 Task: Search for round trip flights from Toronto to Mexico City for 2 passengers in economy class, departing on February 10, 2024, and returning on February 17, 2024.
Action: Mouse pressed left at (425, 259)
Screenshot: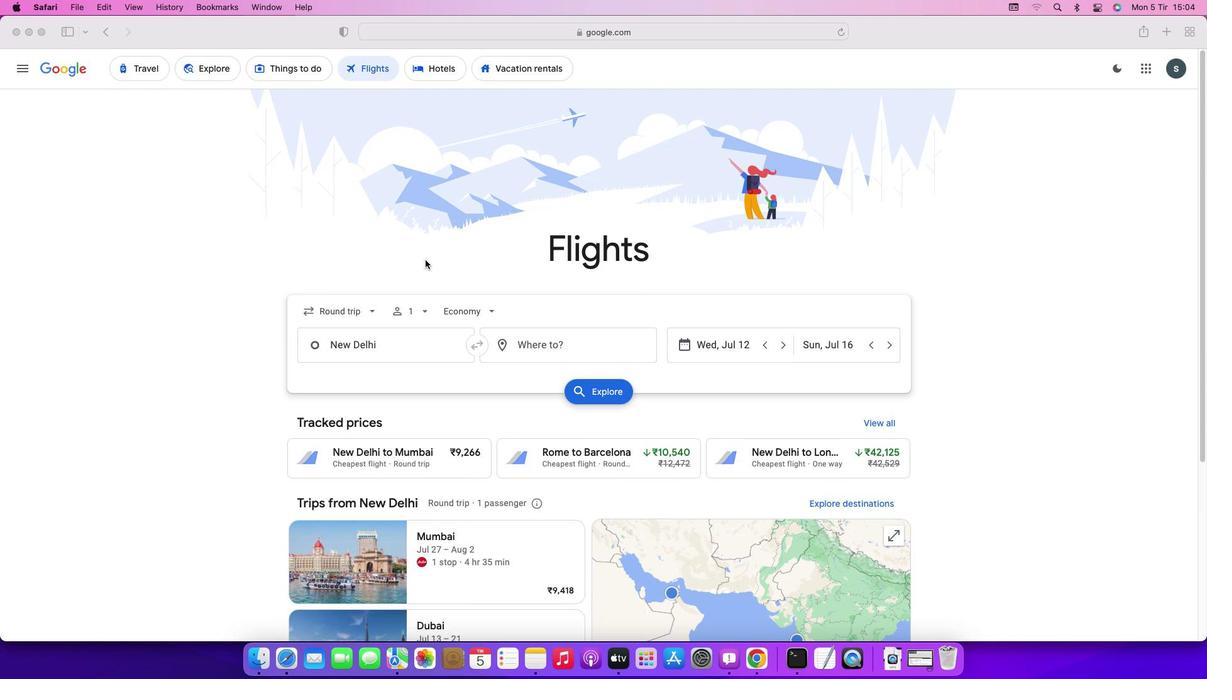 
Action: Mouse moved to (356, 307)
Screenshot: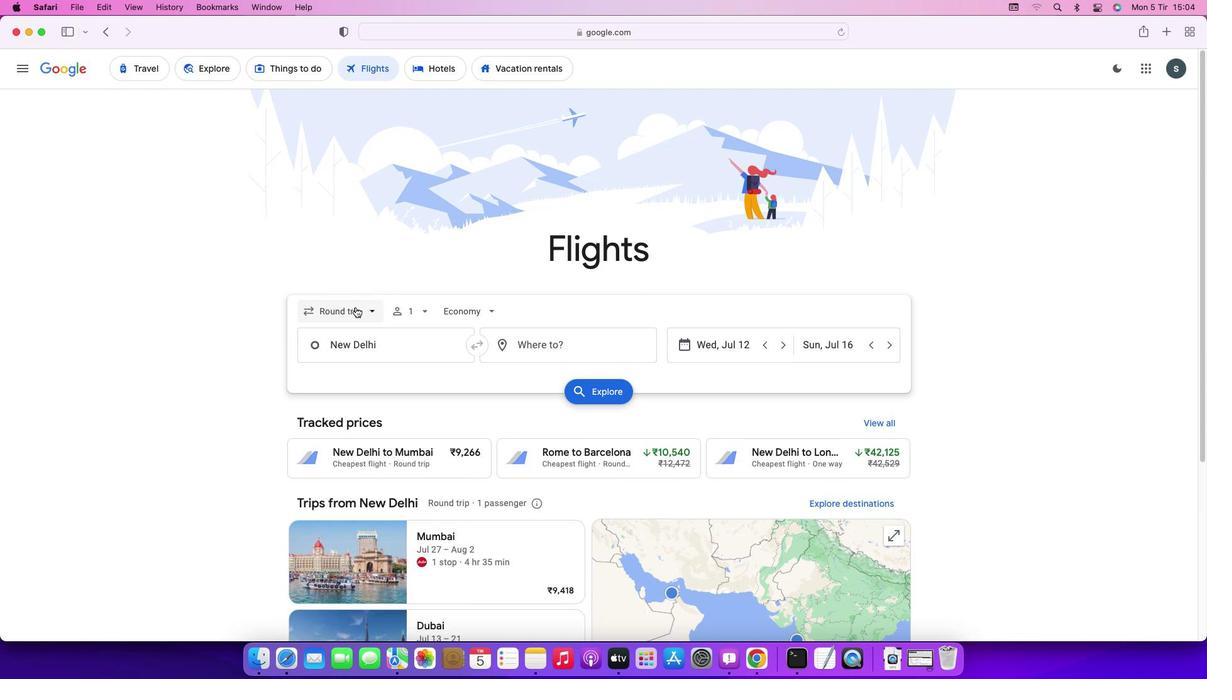 
Action: Mouse pressed left at (356, 307)
Screenshot: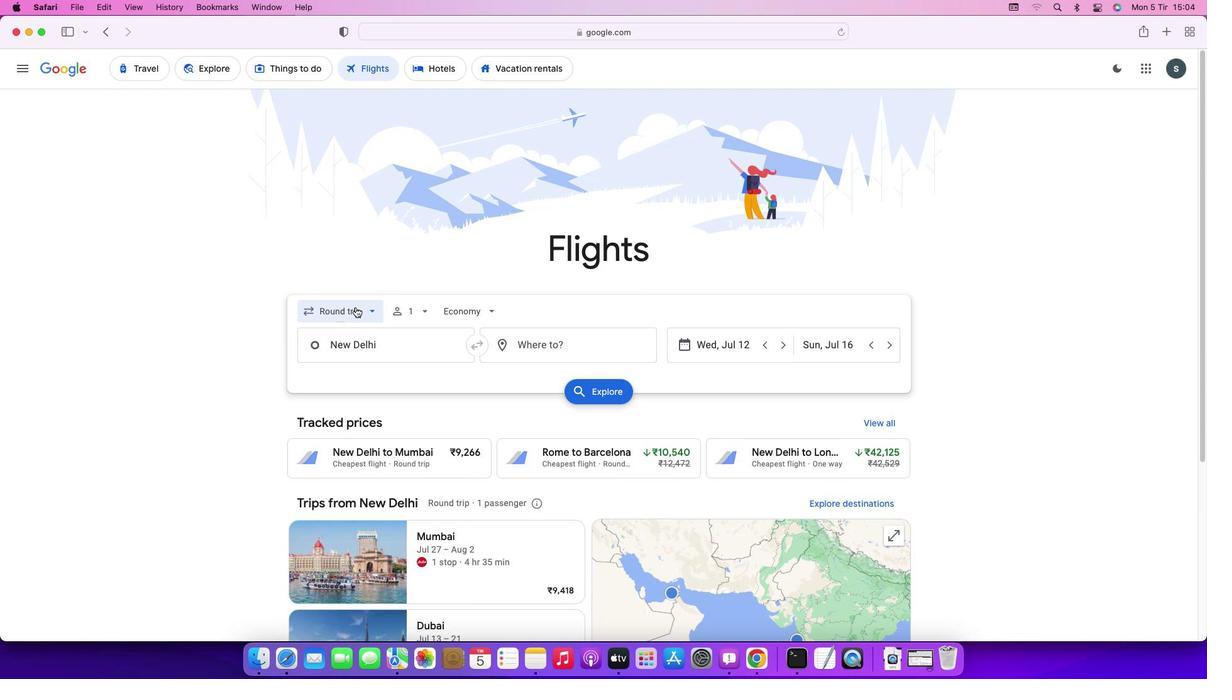 
Action: Mouse moved to (352, 340)
Screenshot: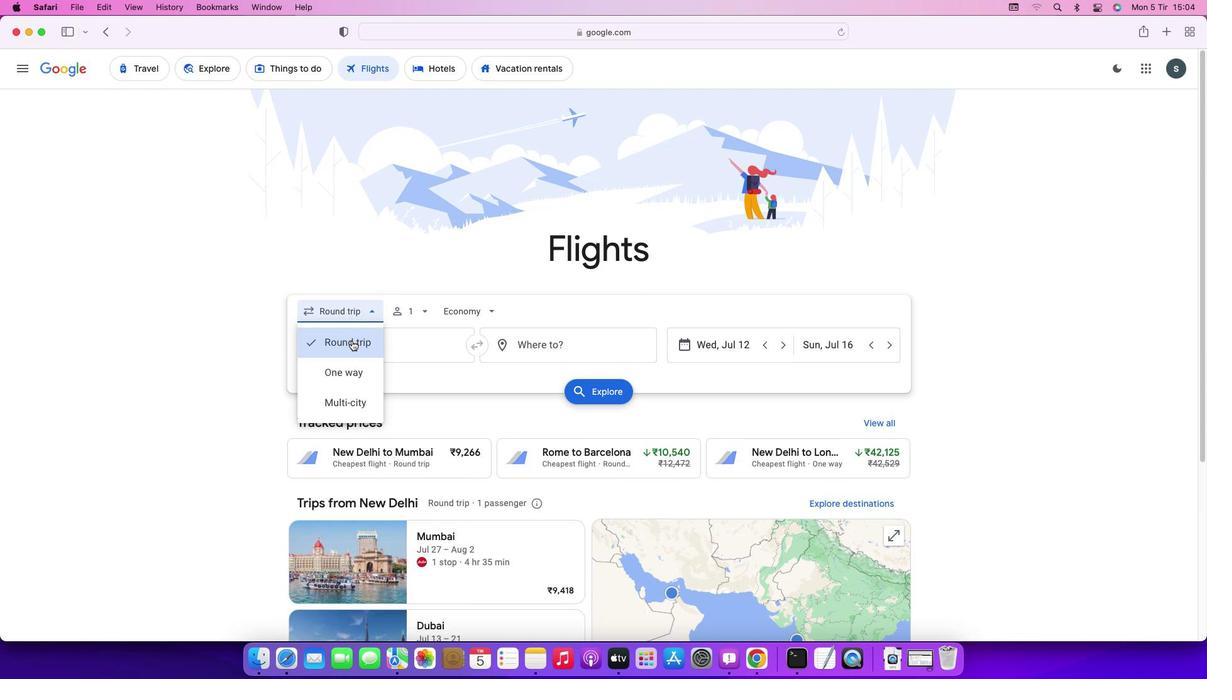 
Action: Mouse pressed left at (352, 340)
Screenshot: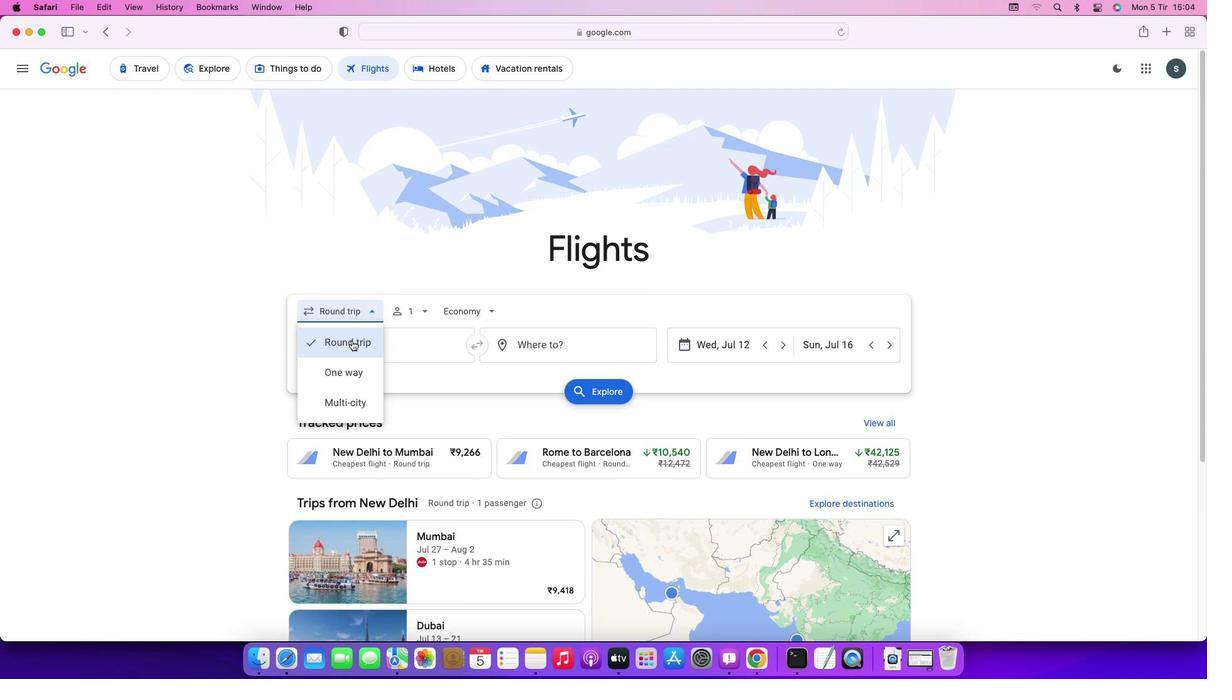
Action: Mouse moved to (417, 310)
Screenshot: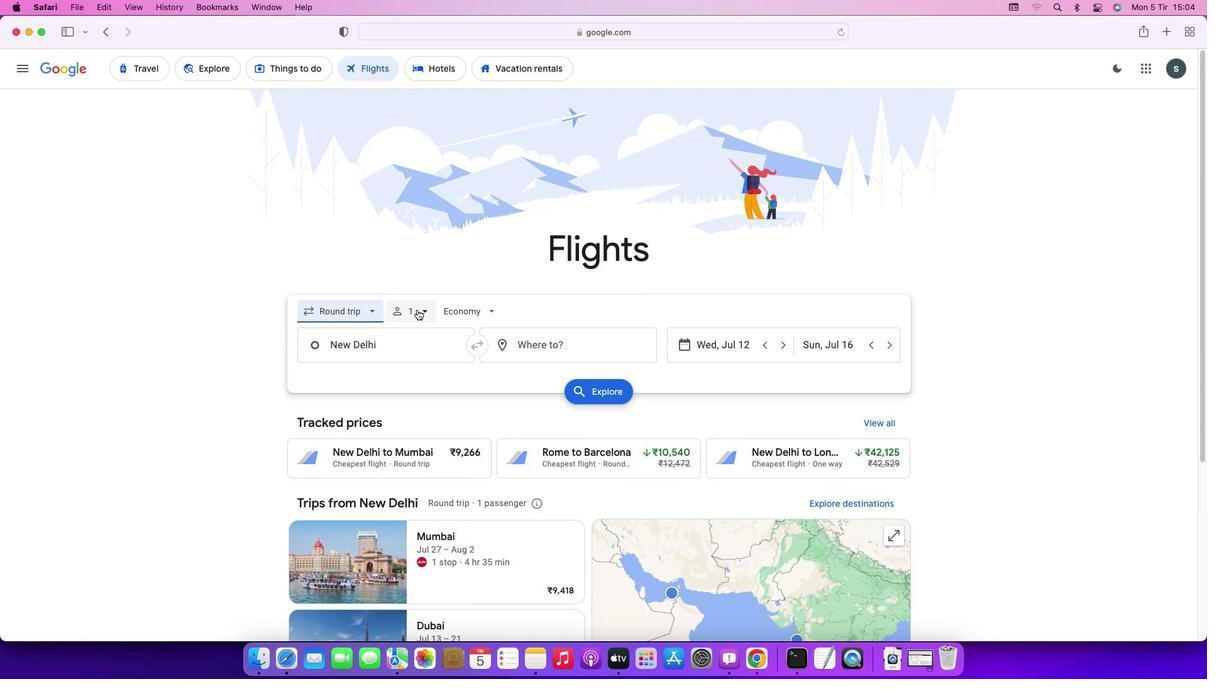 
Action: Mouse pressed left at (417, 310)
Screenshot: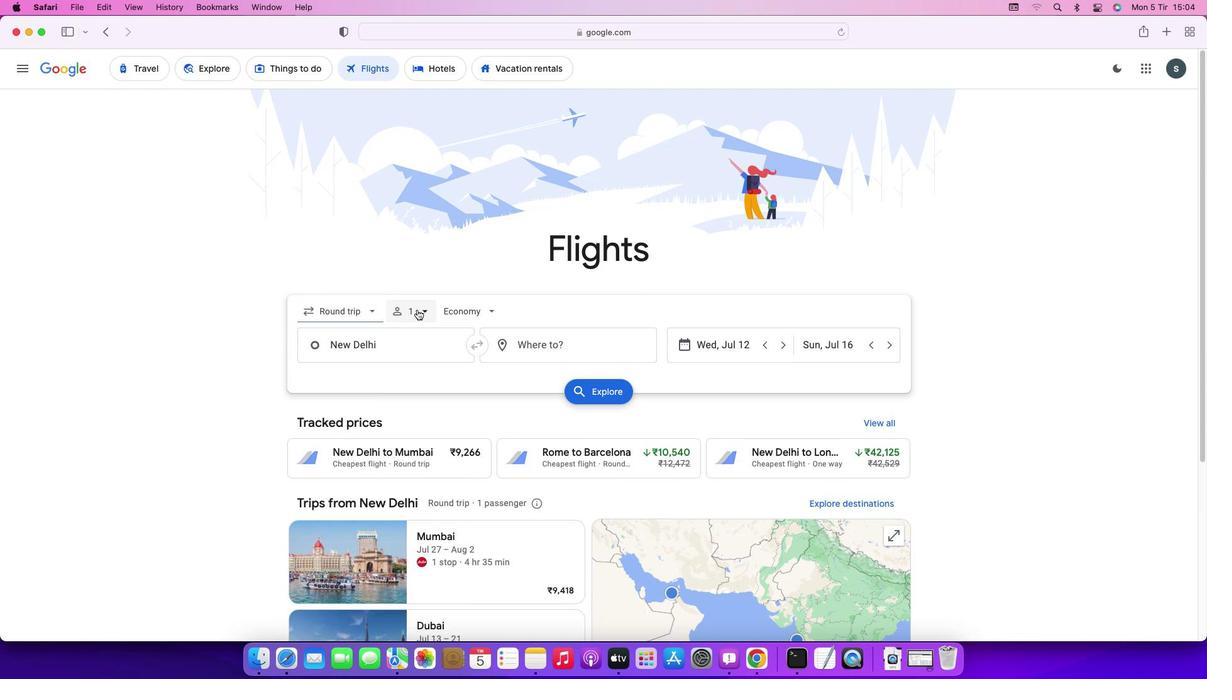 
Action: Mouse moved to (498, 342)
Screenshot: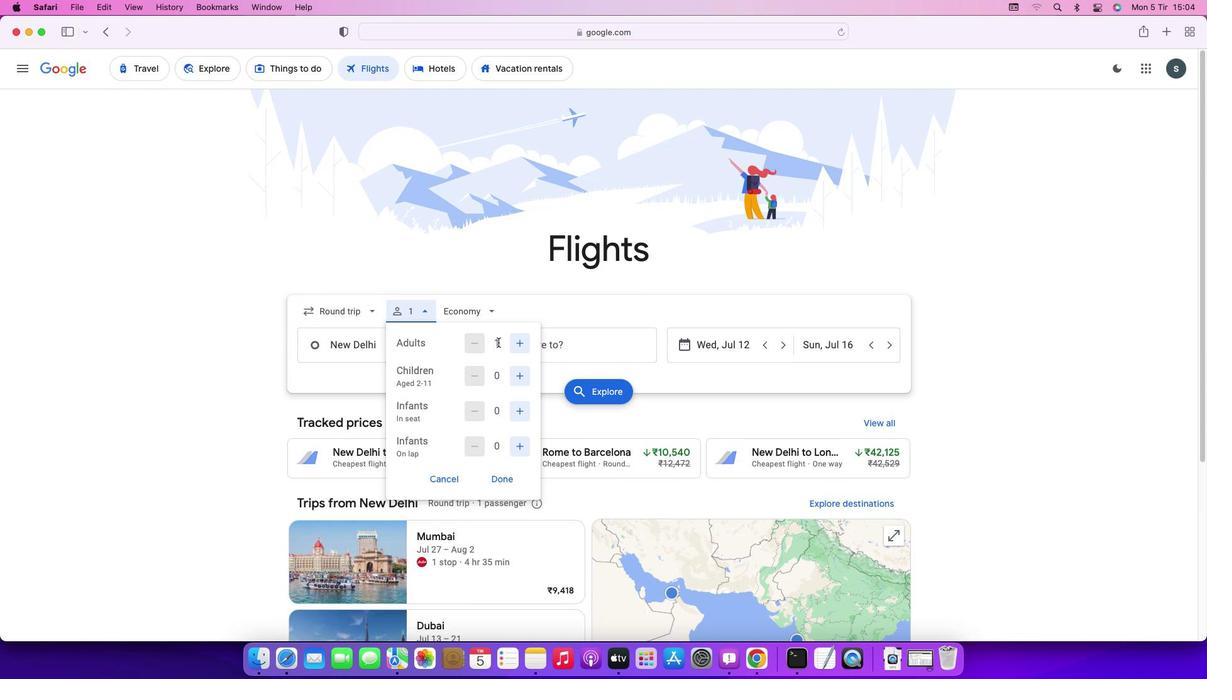
Action: Mouse pressed left at (498, 342)
Screenshot: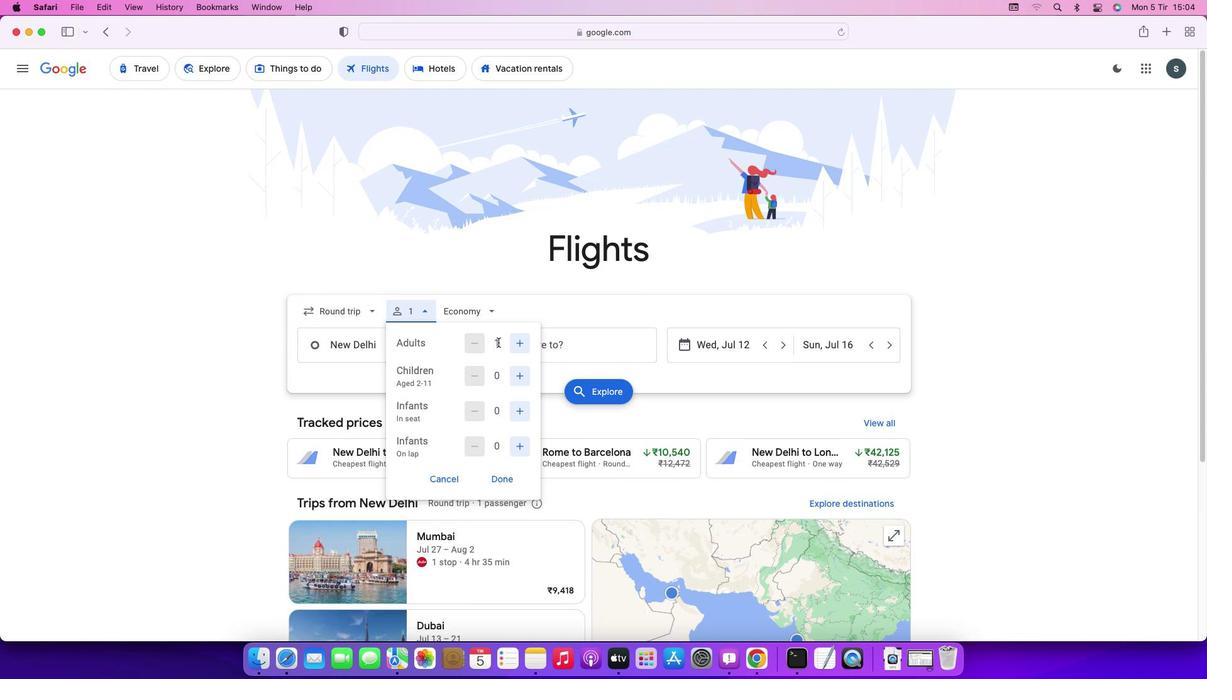 
Action: Mouse moved to (523, 373)
Screenshot: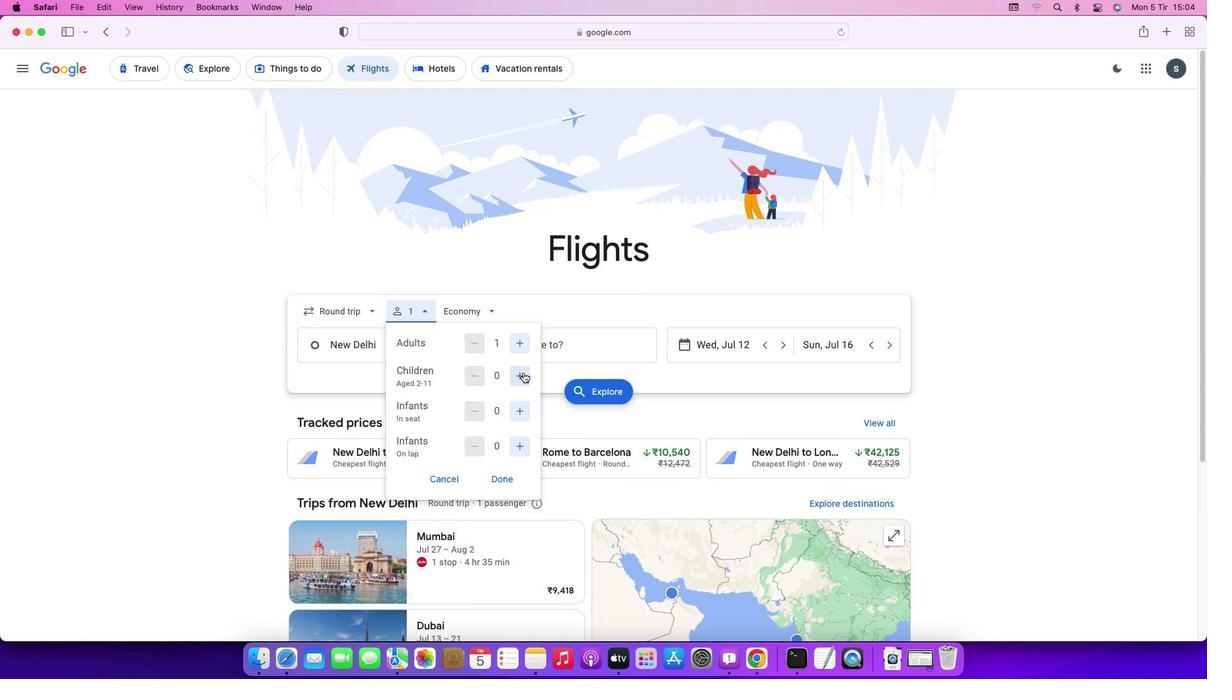 
Action: Mouse pressed left at (523, 373)
Screenshot: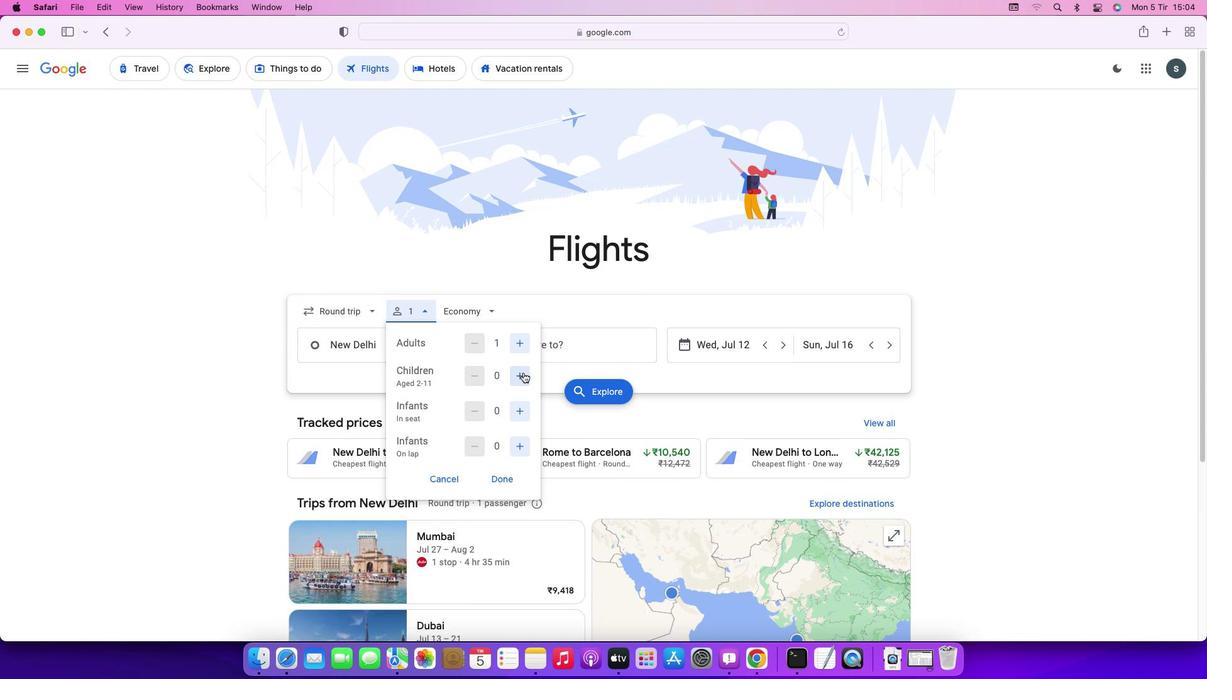 
Action: Mouse moved to (503, 478)
Screenshot: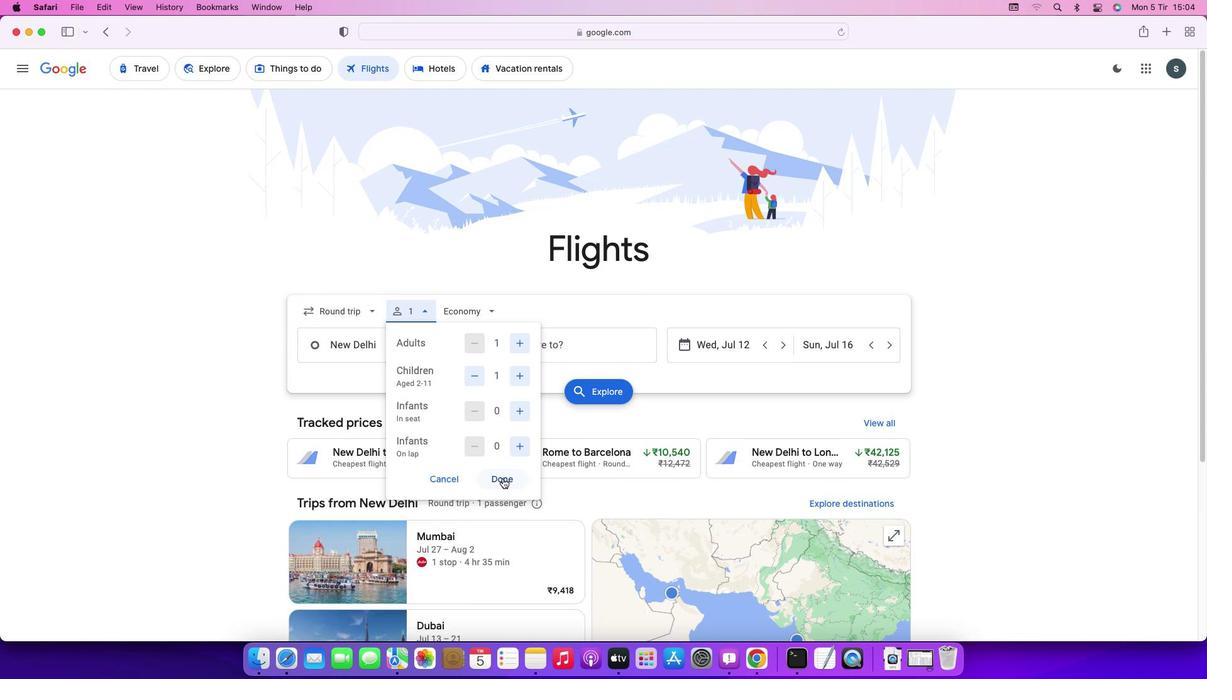 
Action: Mouse pressed left at (503, 478)
Screenshot: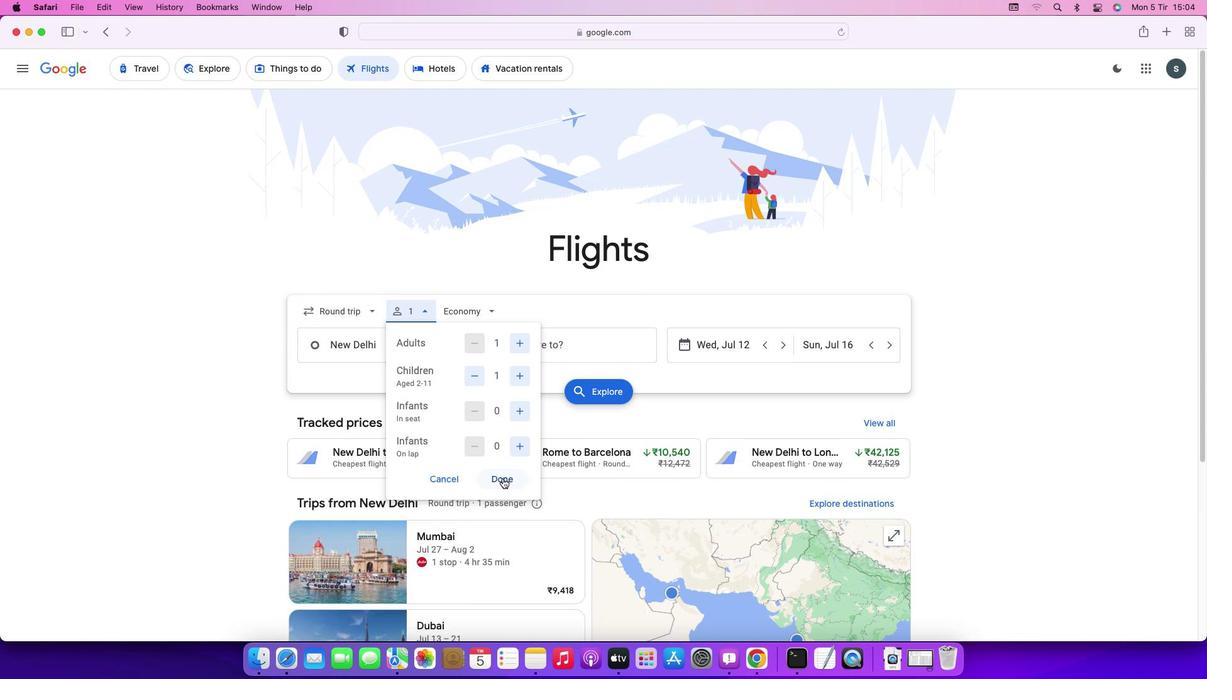 
Action: Mouse moved to (463, 306)
Screenshot: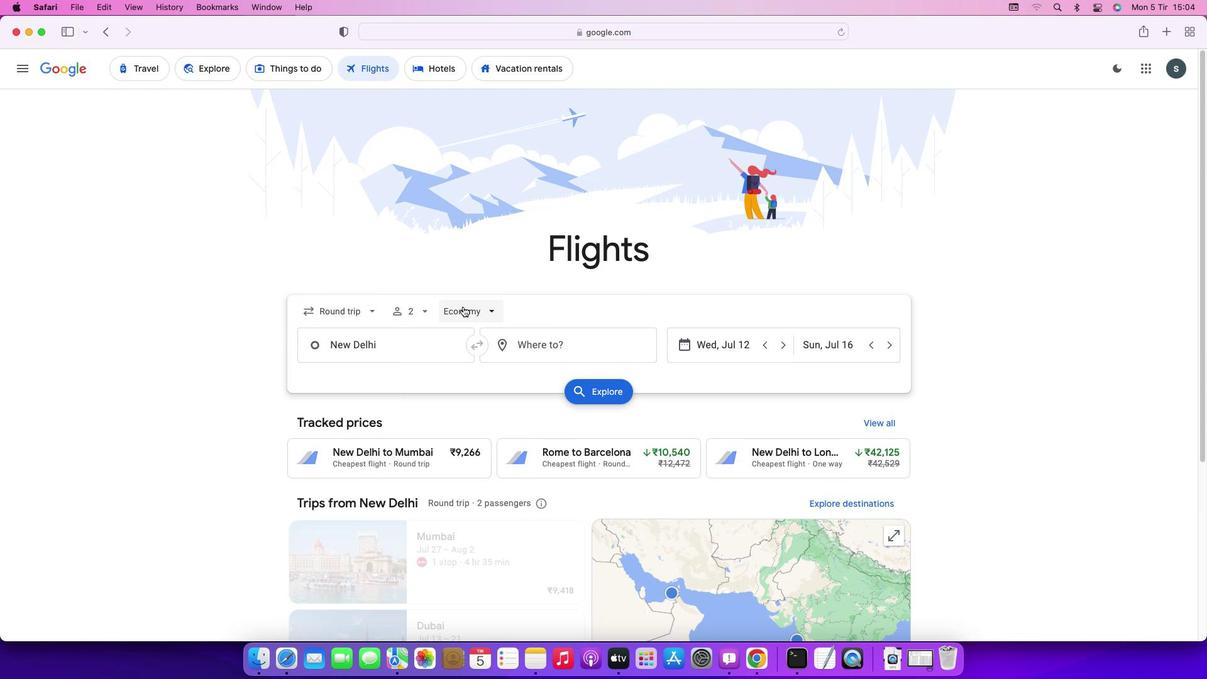 
Action: Mouse pressed left at (463, 306)
Screenshot: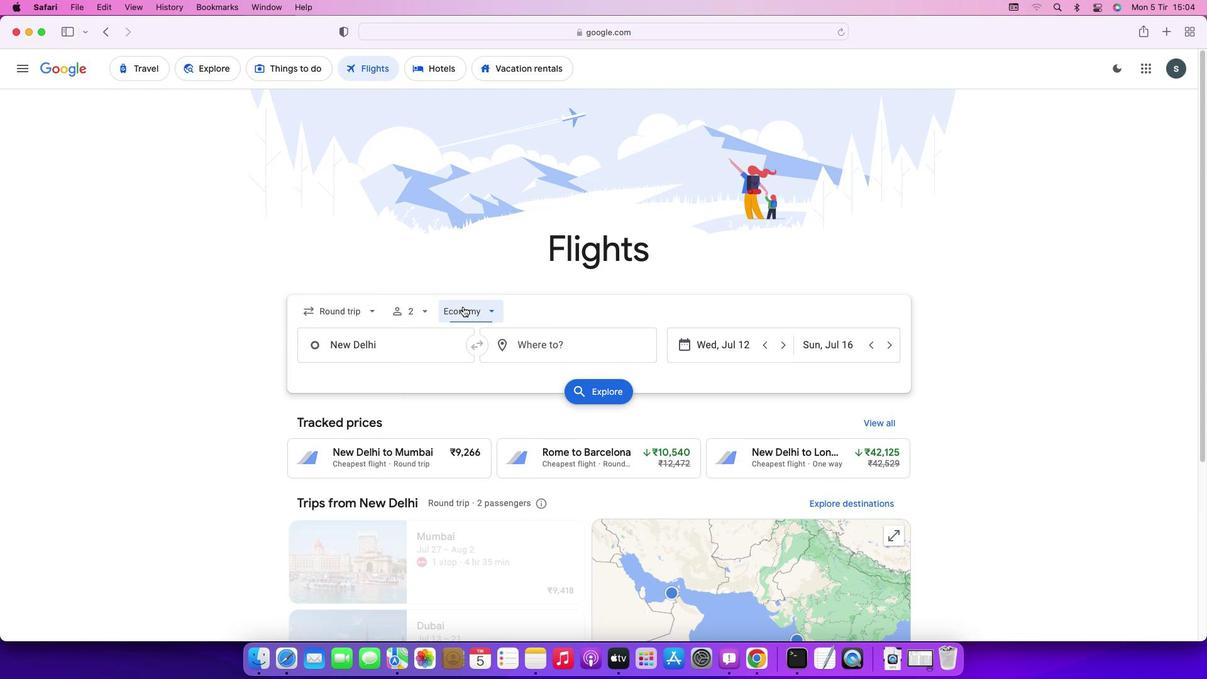 
Action: Mouse moved to (474, 339)
Screenshot: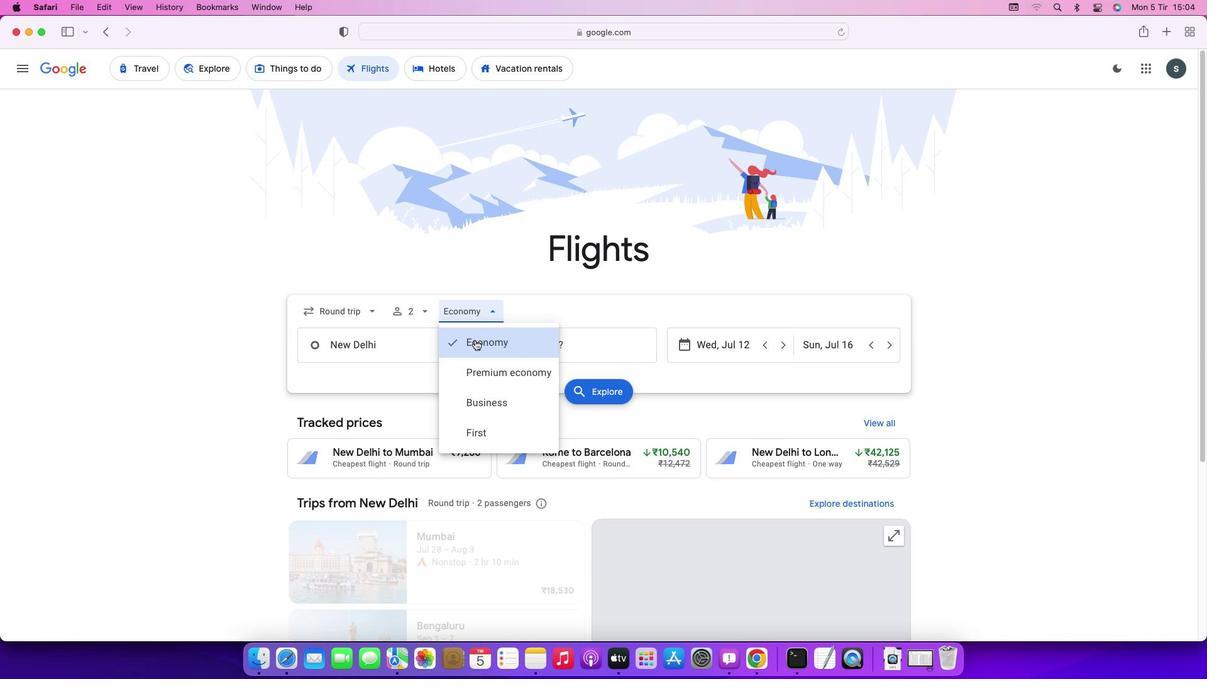 
Action: Mouse pressed left at (474, 339)
Screenshot: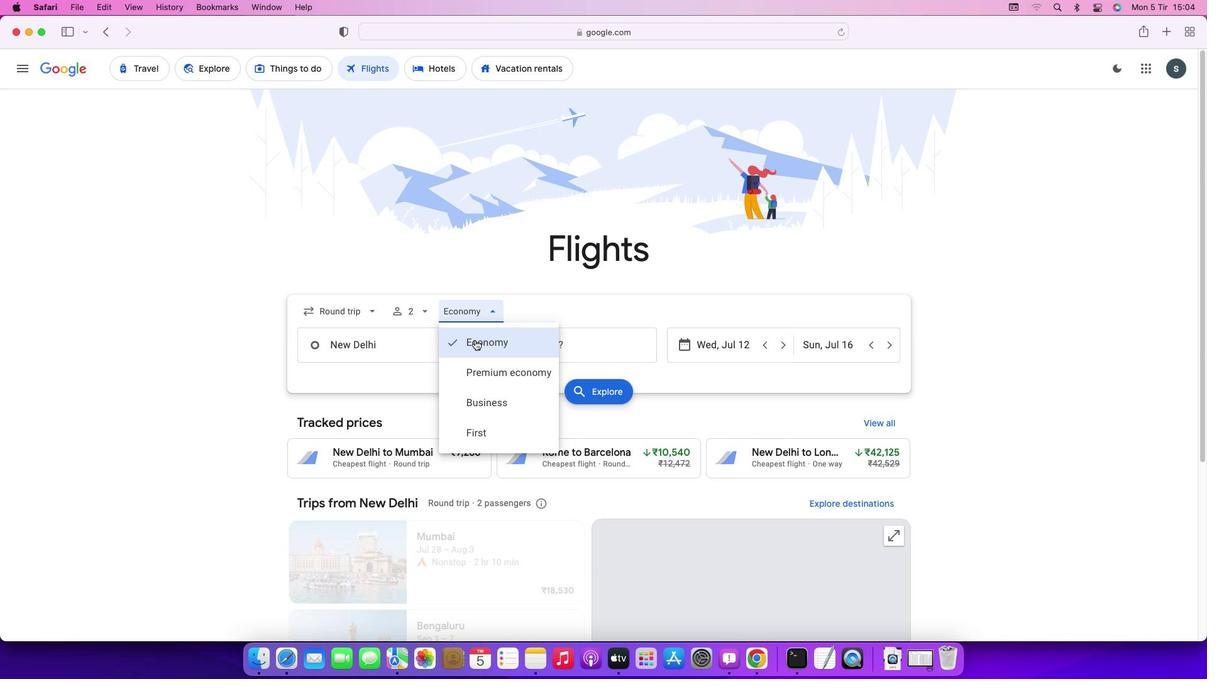 
Action: Mouse moved to (407, 349)
Screenshot: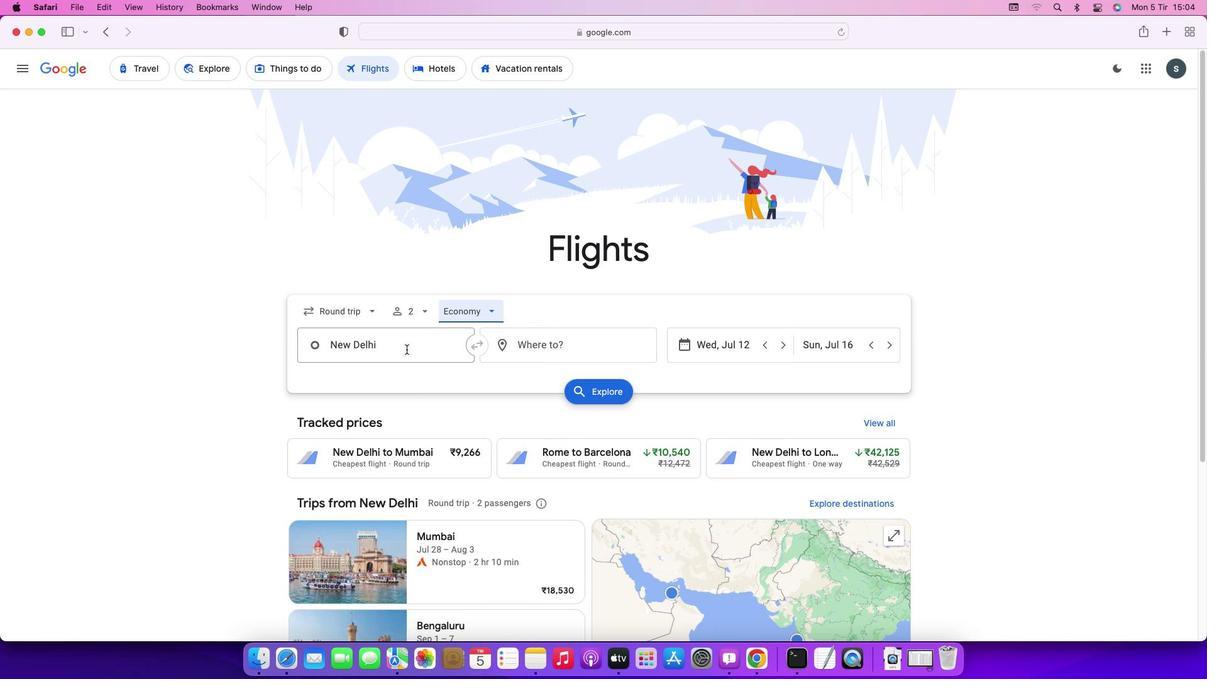 
Action: Mouse pressed left at (407, 349)
Screenshot: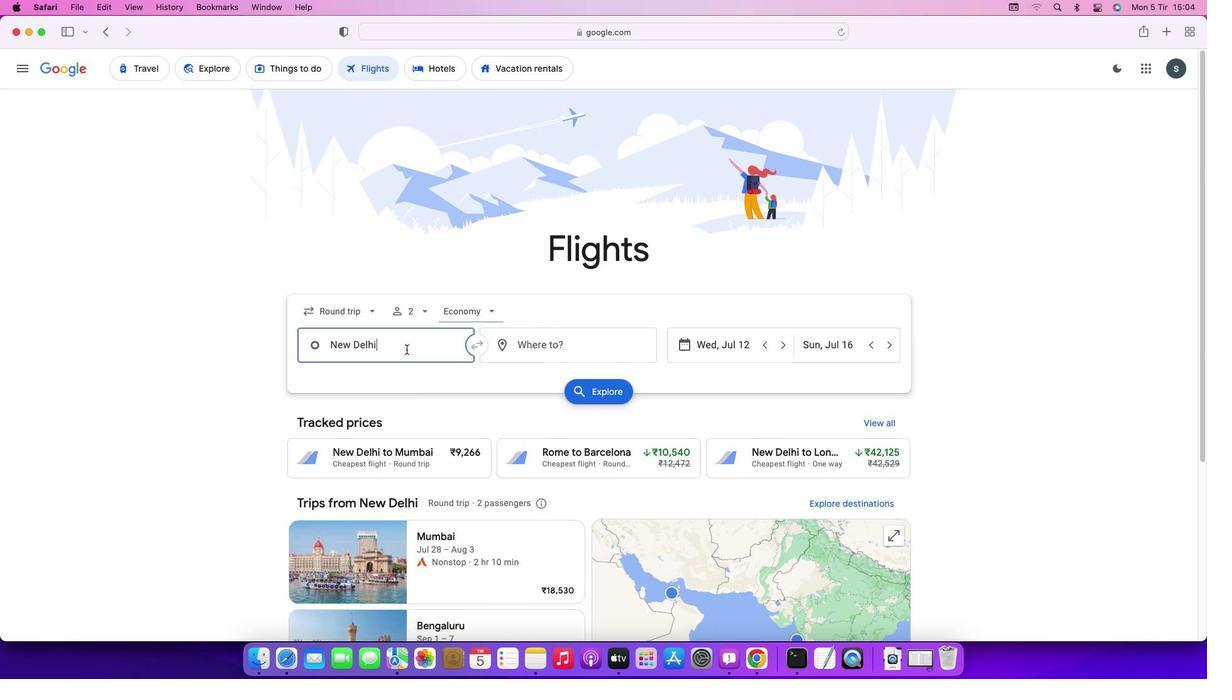 
Action: Mouse moved to (398, 352)
Screenshot: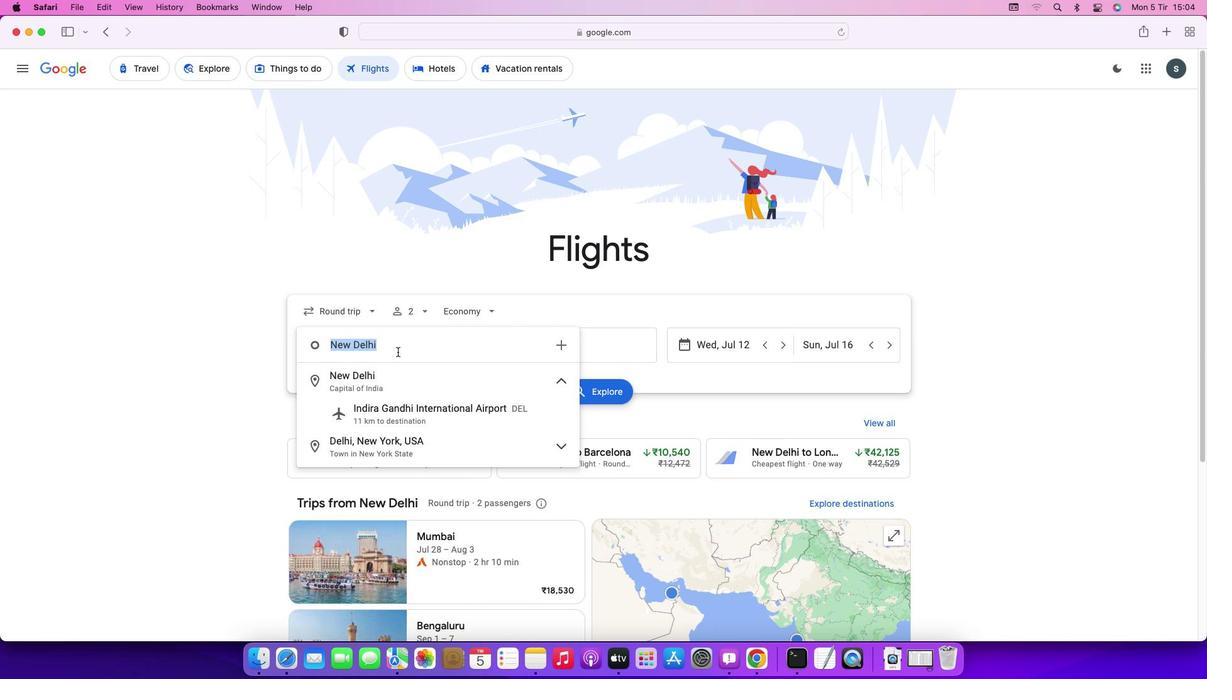 
Action: Key pressed Key.backspaceKey.caps_lock'T'Key.caps_lock'o''r''o''n''t''o'Key.enter
Screenshot: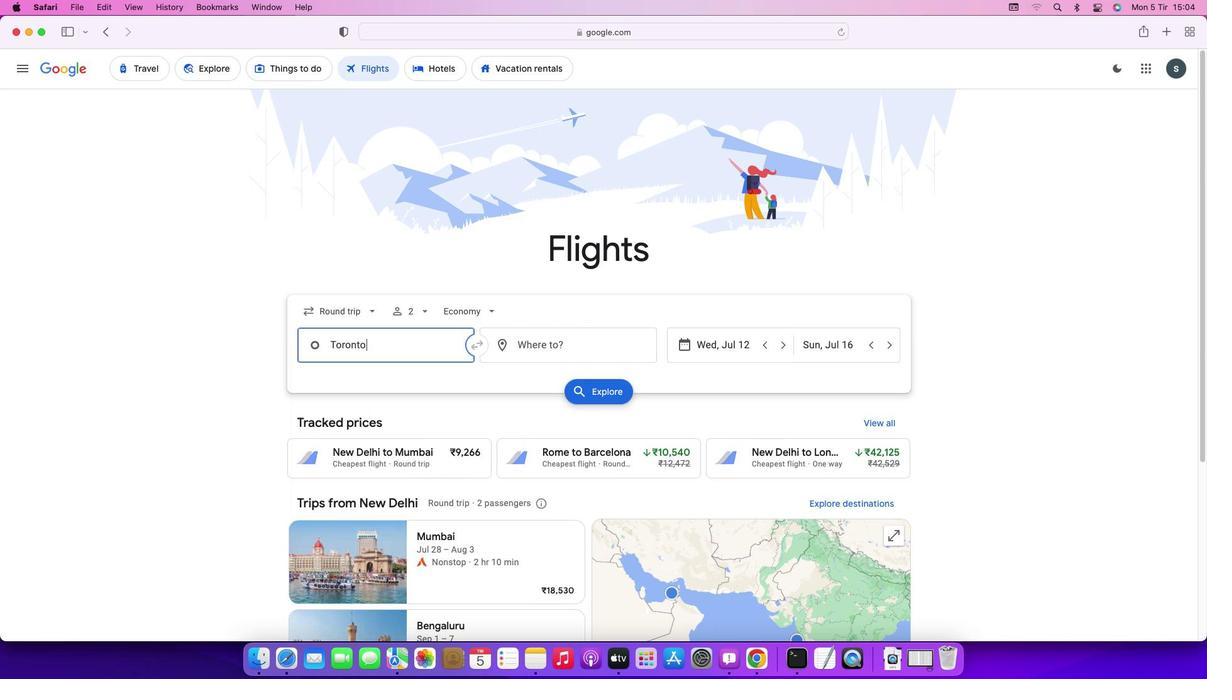 
Action: Mouse moved to (541, 349)
Screenshot: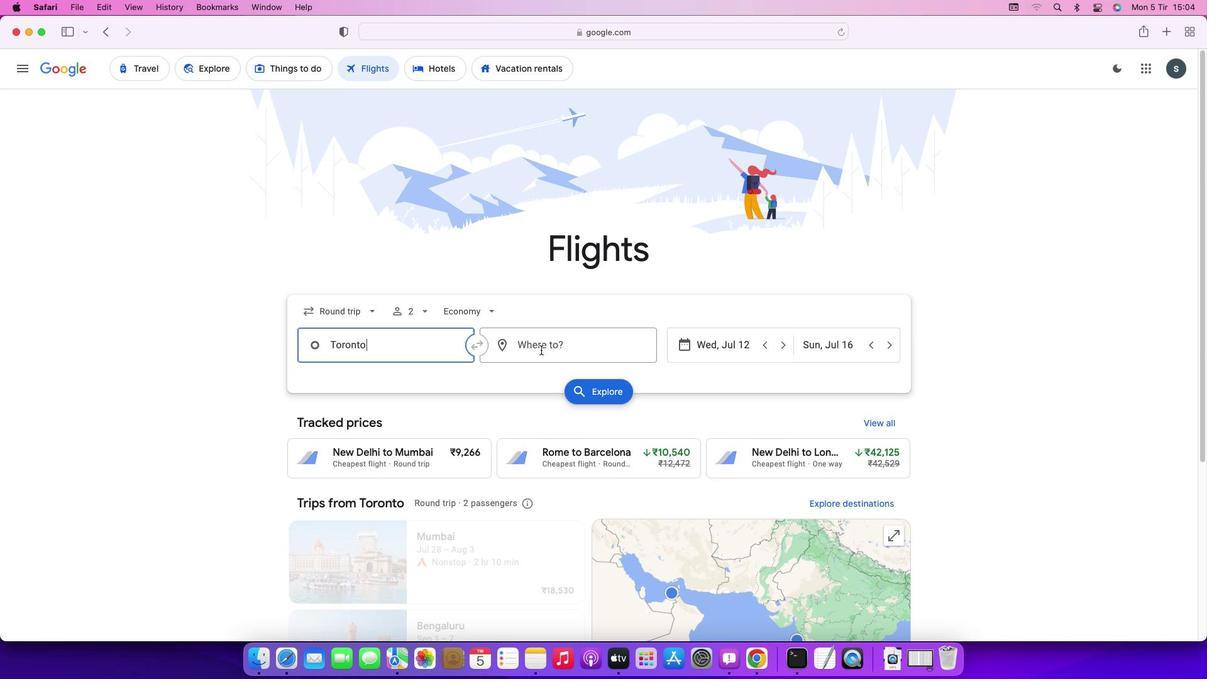 
Action: Mouse pressed left at (541, 349)
Screenshot: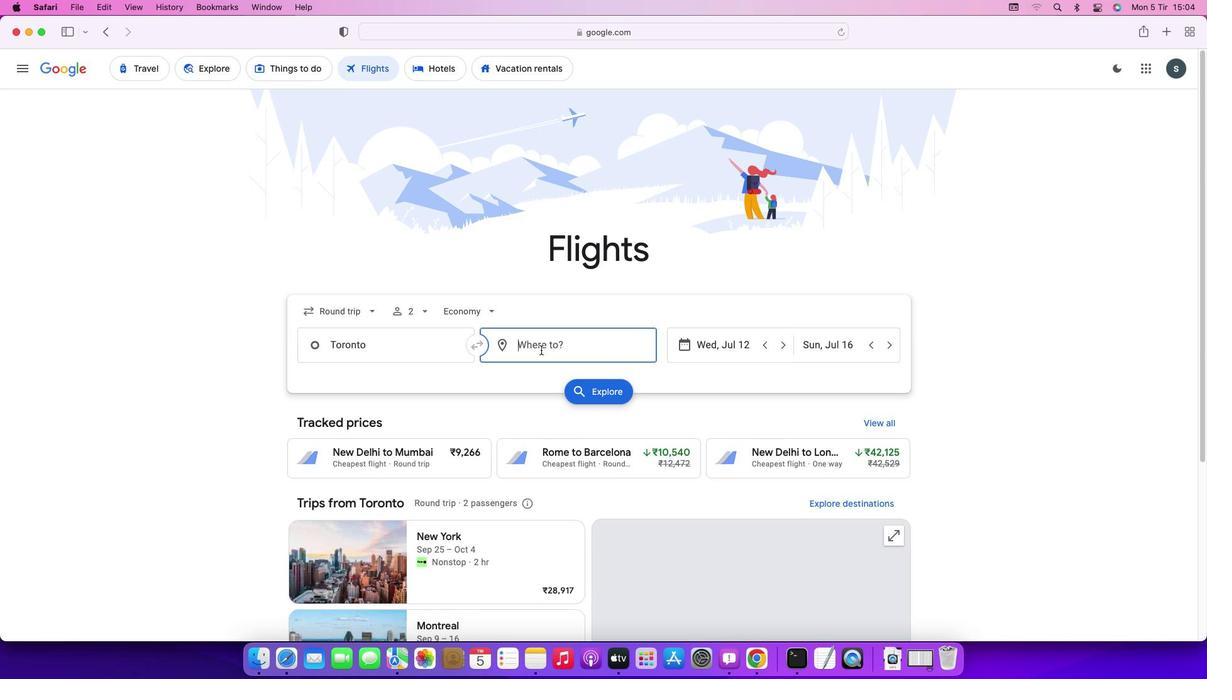 
Action: Key pressed Key.caps_lock'M'Key.caps_lock'e''x''i''c''o'Key.enter
Screenshot: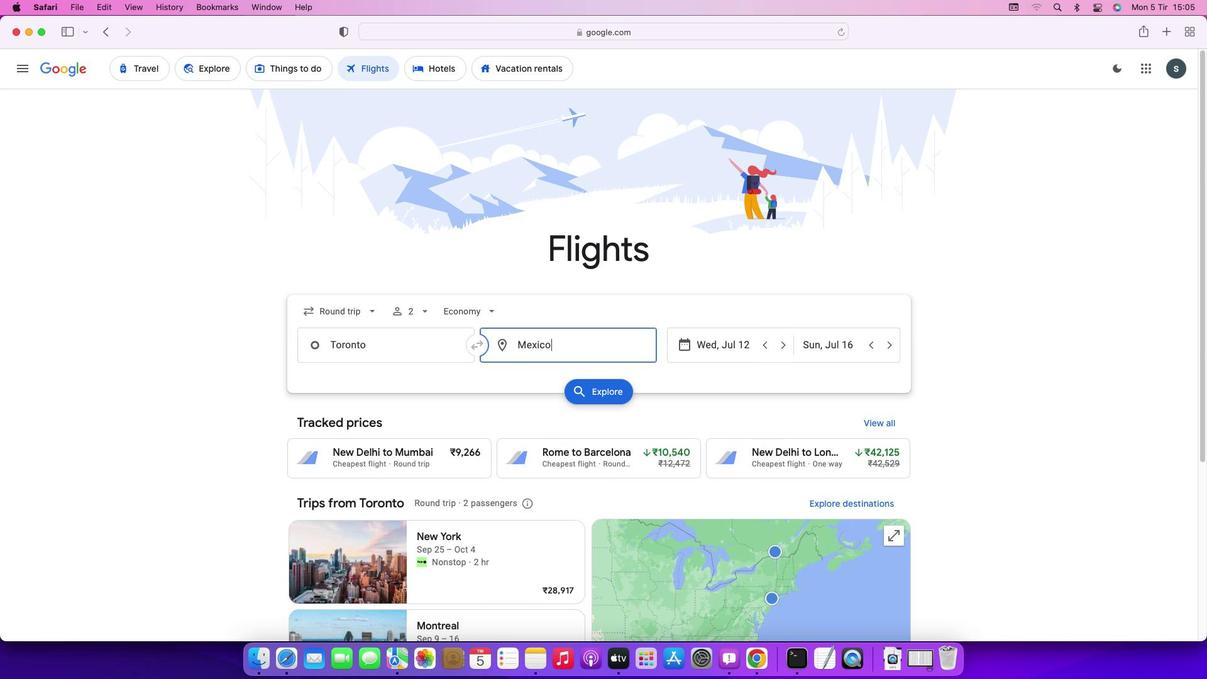 
Action: Mouse moved to (747, 346)
Screenshot: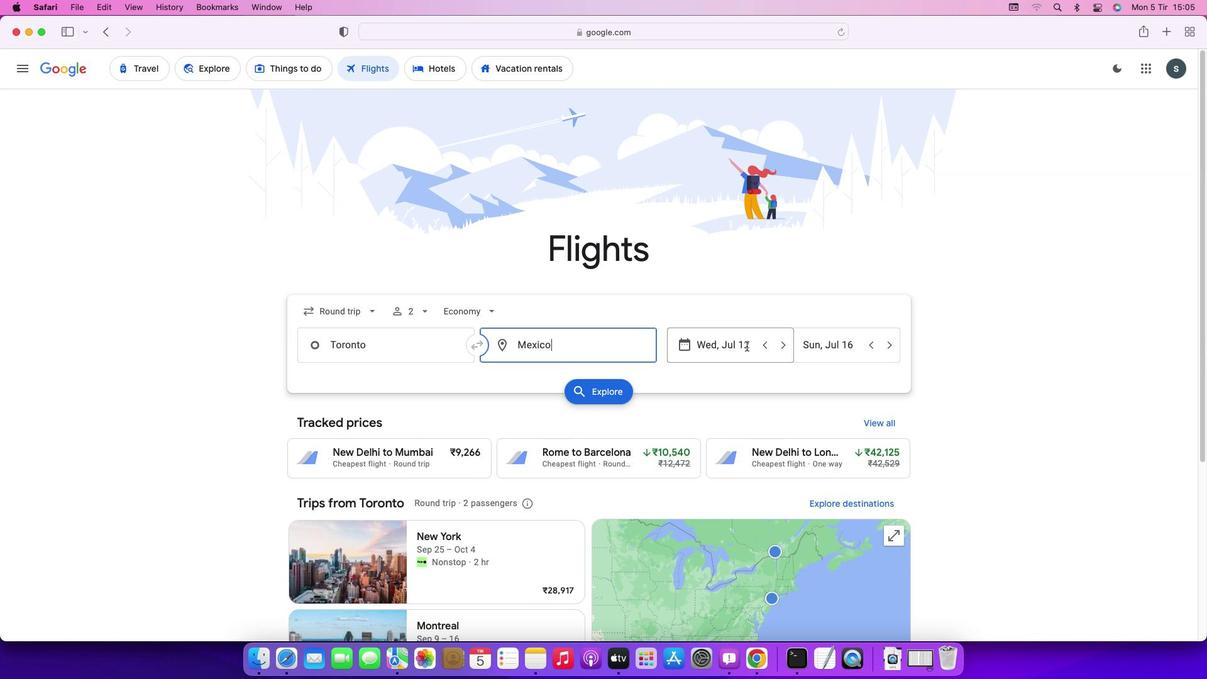 
Action: Mouse pressed left at (747, 346)
Screenshot: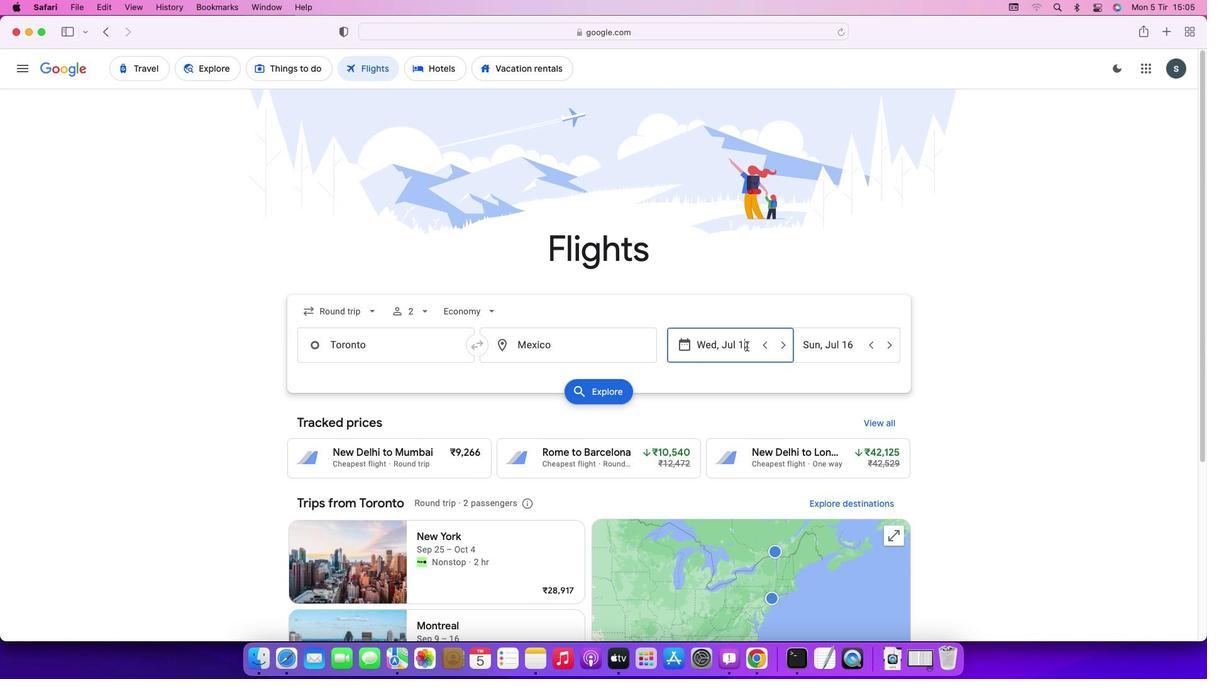 
Action: Mouse moved to (915, 469)
Screenshot: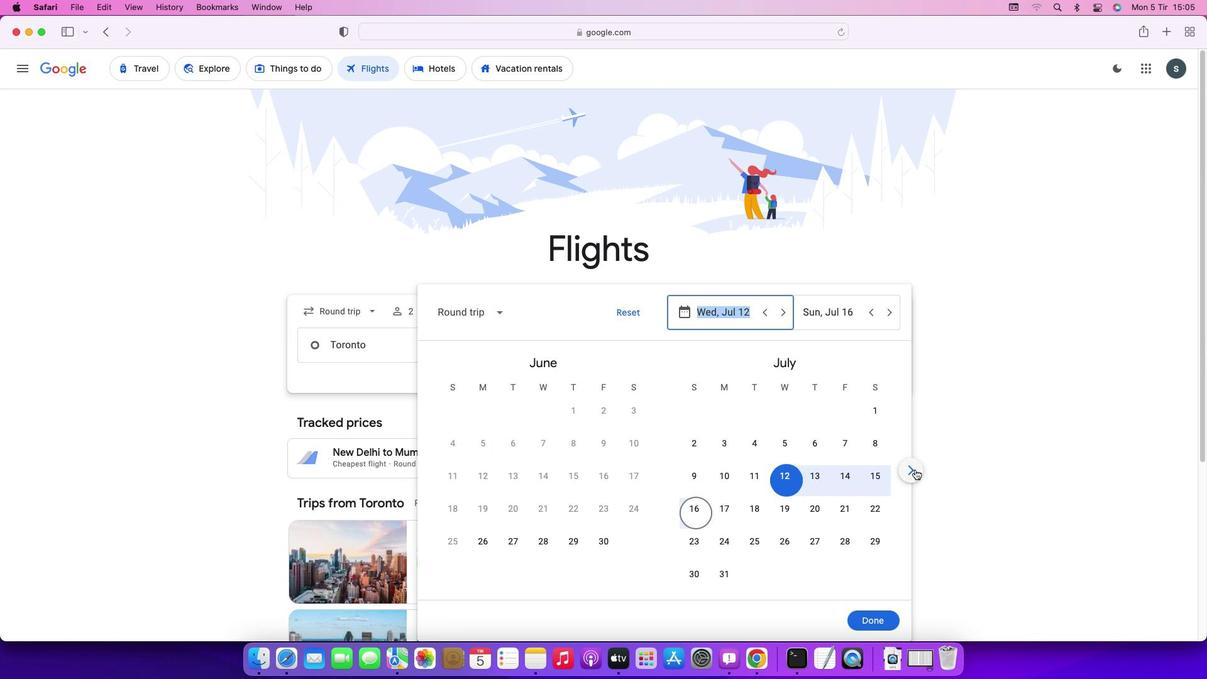 
Action: Mouse pressed left at (915, 469)
Screenshot: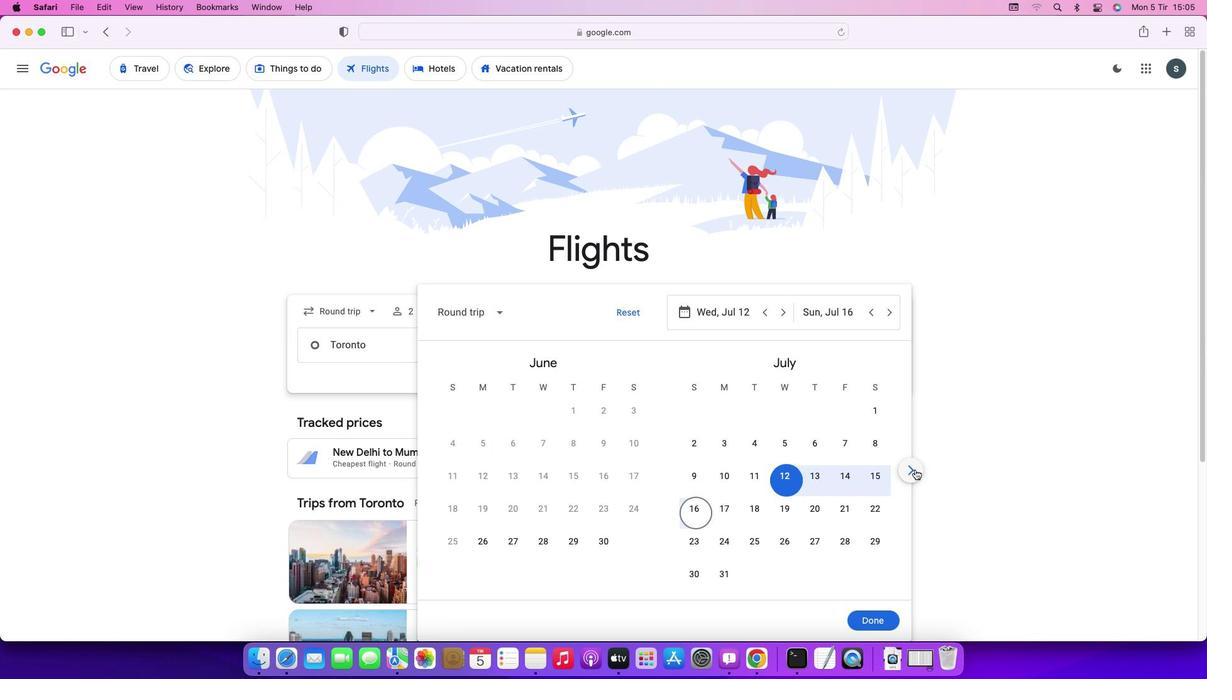
Action: Mouse moved to (915, 469)
Screenshot: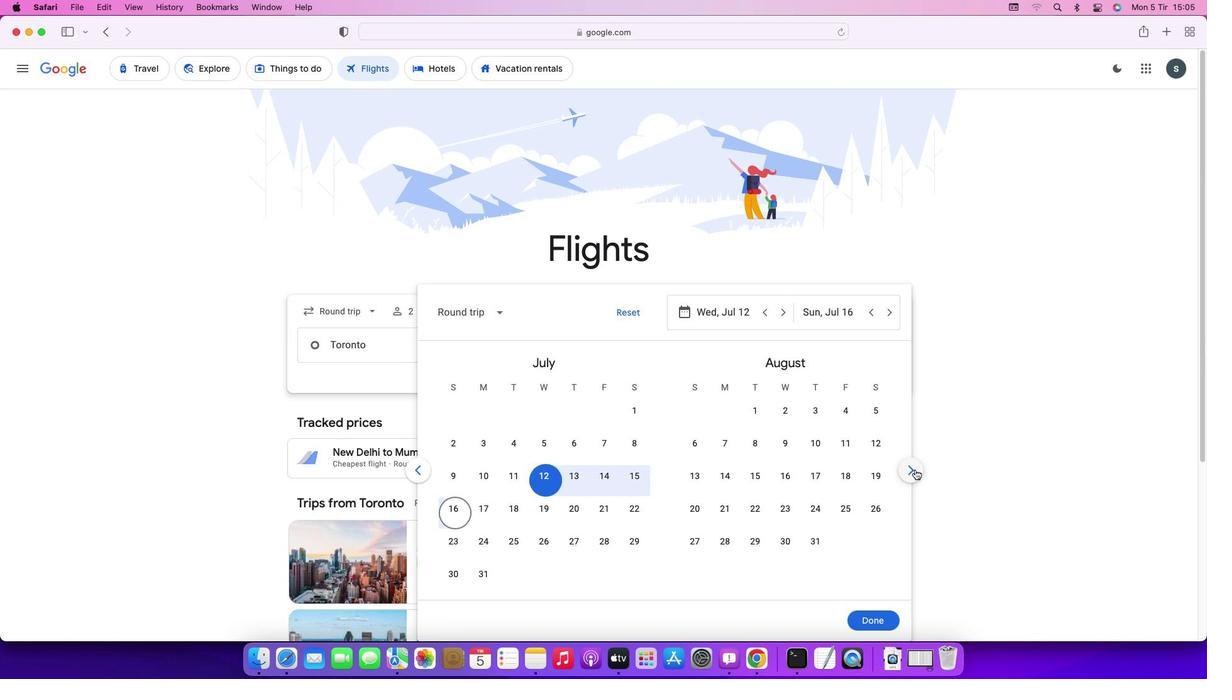 
Action: Mouse pressed left at (915, 469)
Screenshot: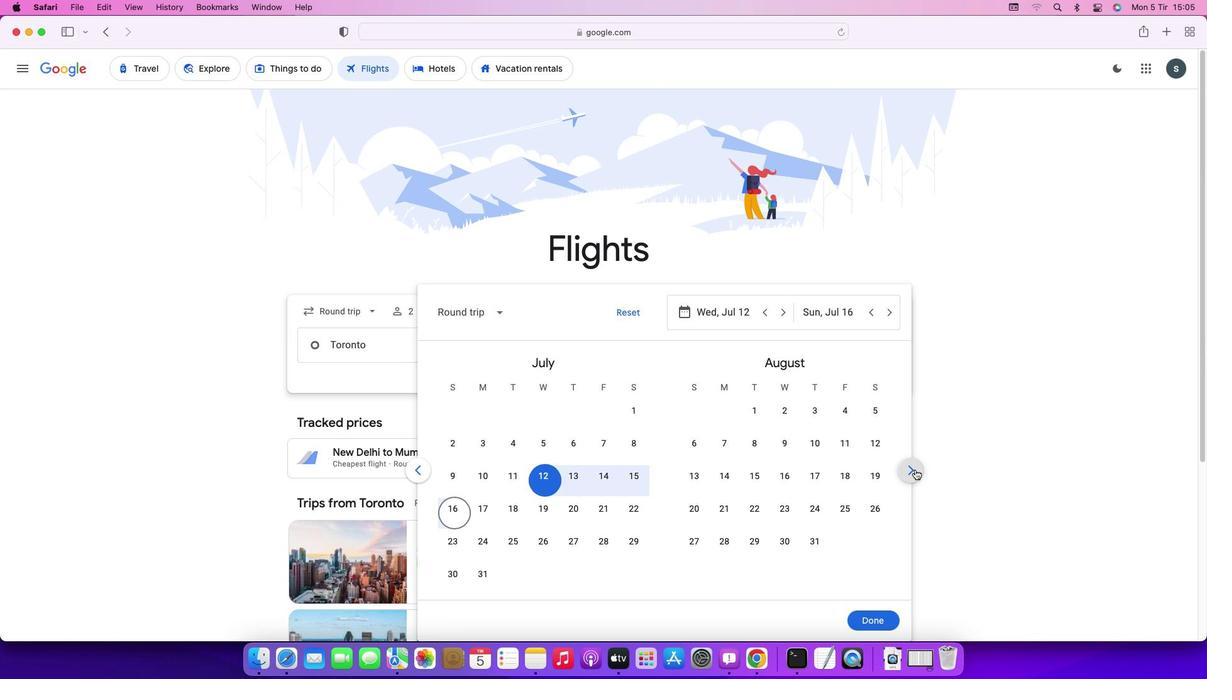 
Action: Mouse pressed left at (915, 469)
Screenshot: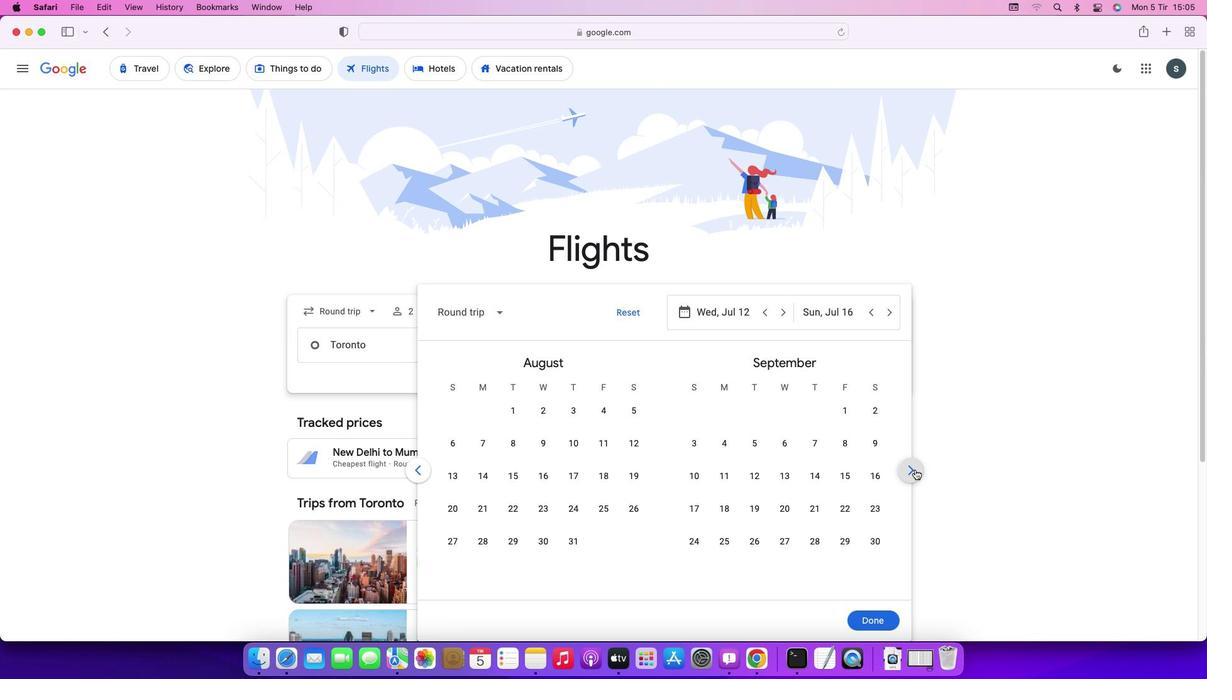 
Action: Mouse pressed left at (915, 469)
Screenshot: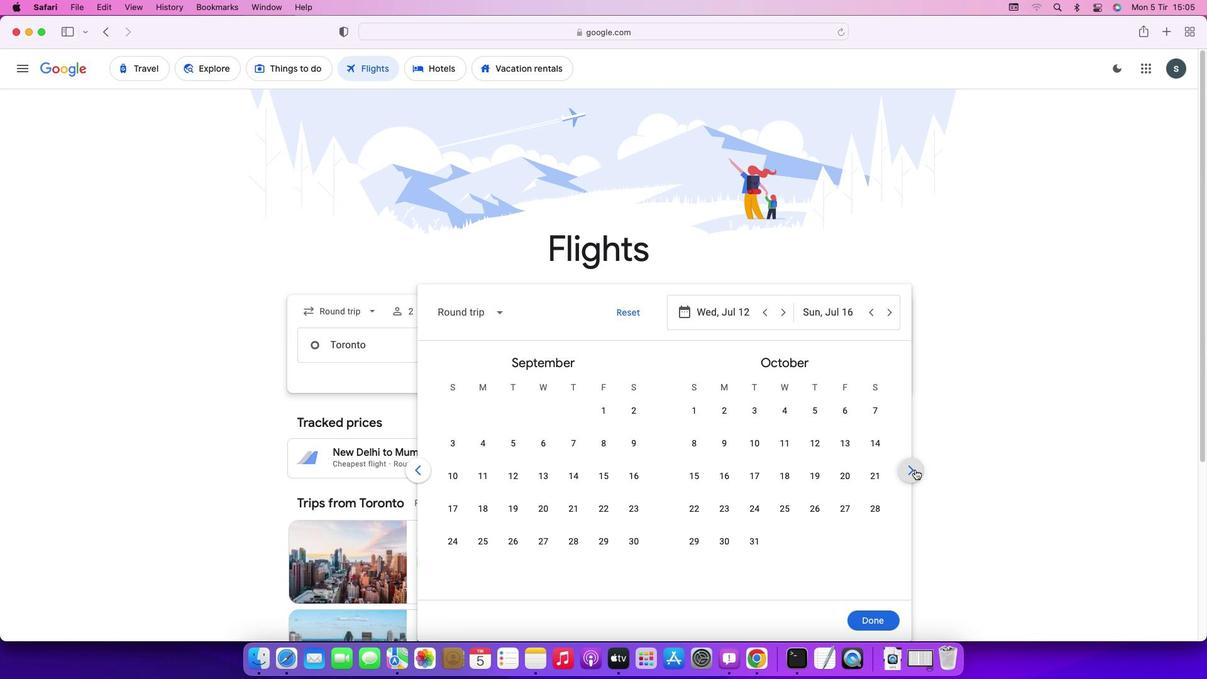 
Action: Mouse pressed left at (915, 469)
Screenshot: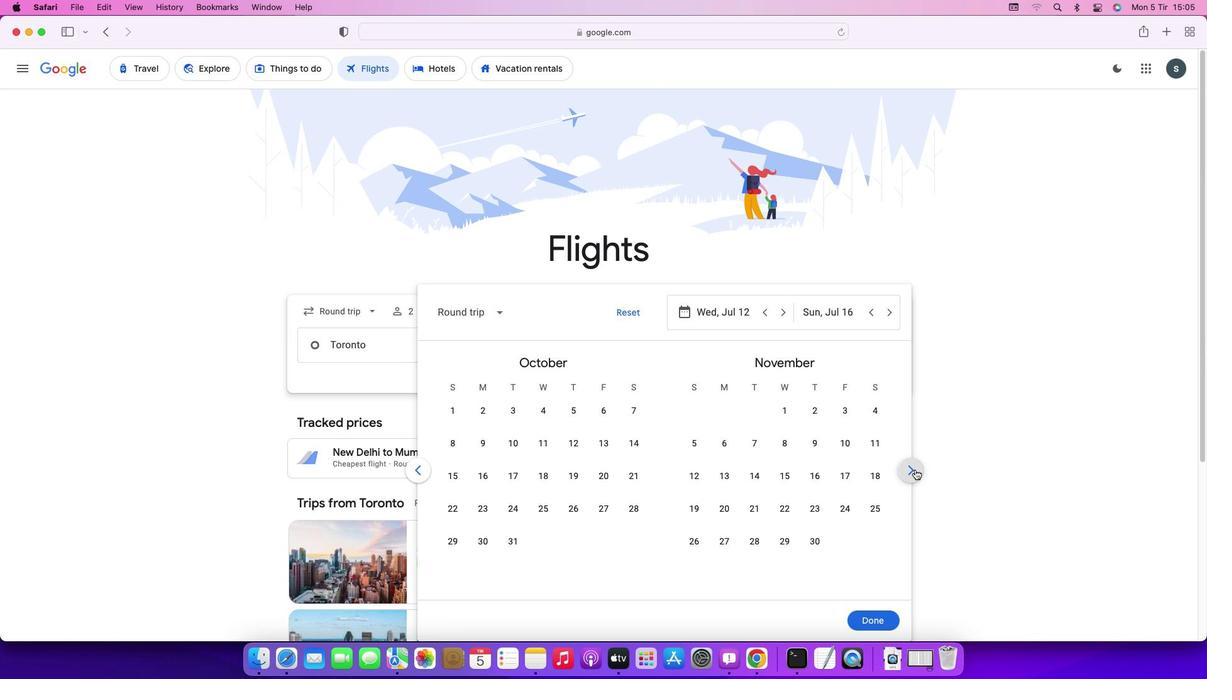 
Action: Mouse pressed left at (915, 469)
Screenshot: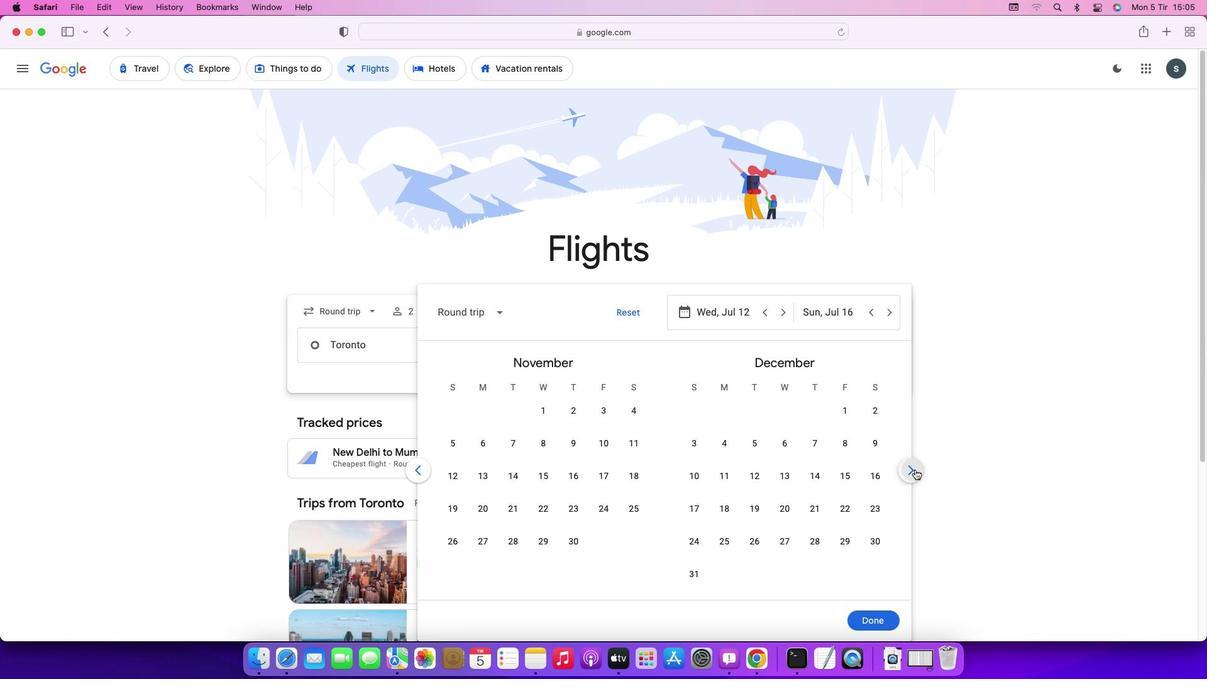
Action: Mouse pressed left at (915, 469)
Screenshot: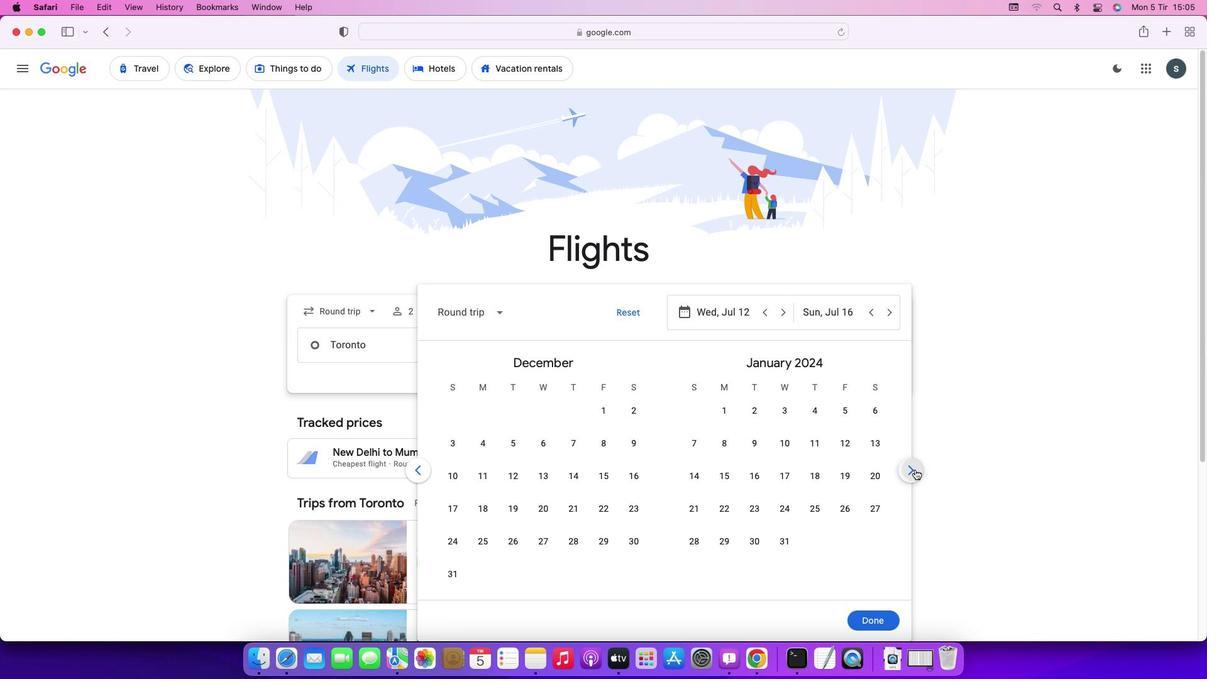 
Action: Mouse moved to (878, 442)
Screenshot: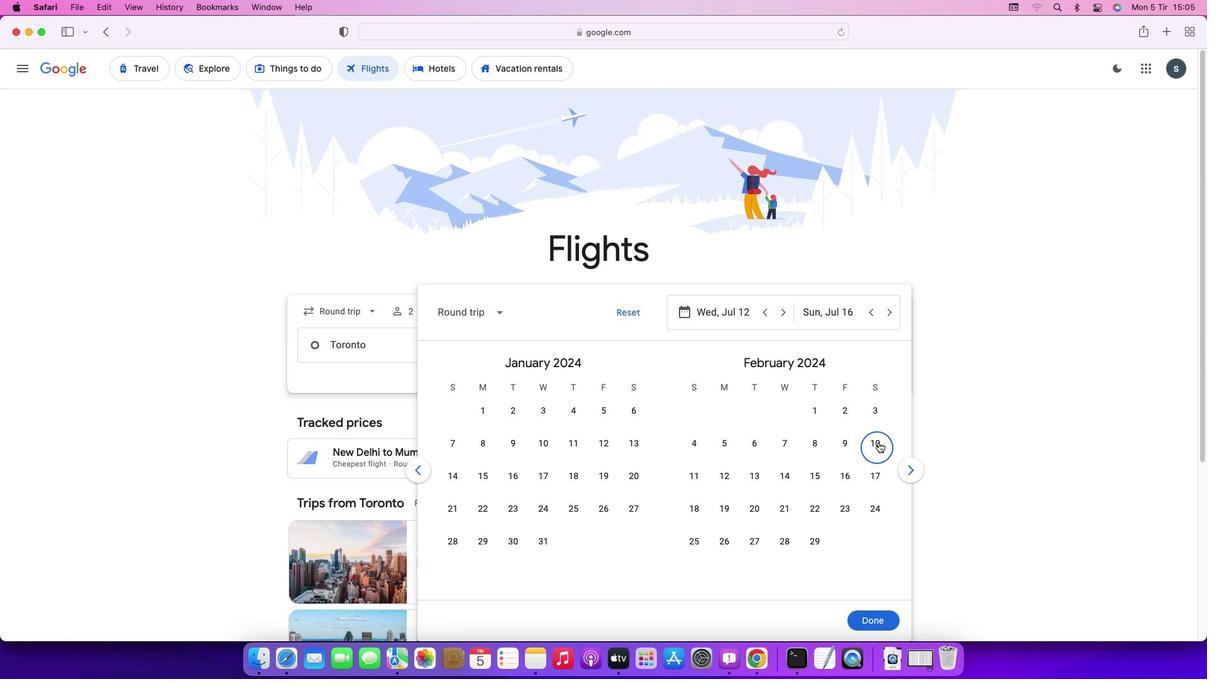 
Action: Mouse pressed left at (878, 442)
Screenshot: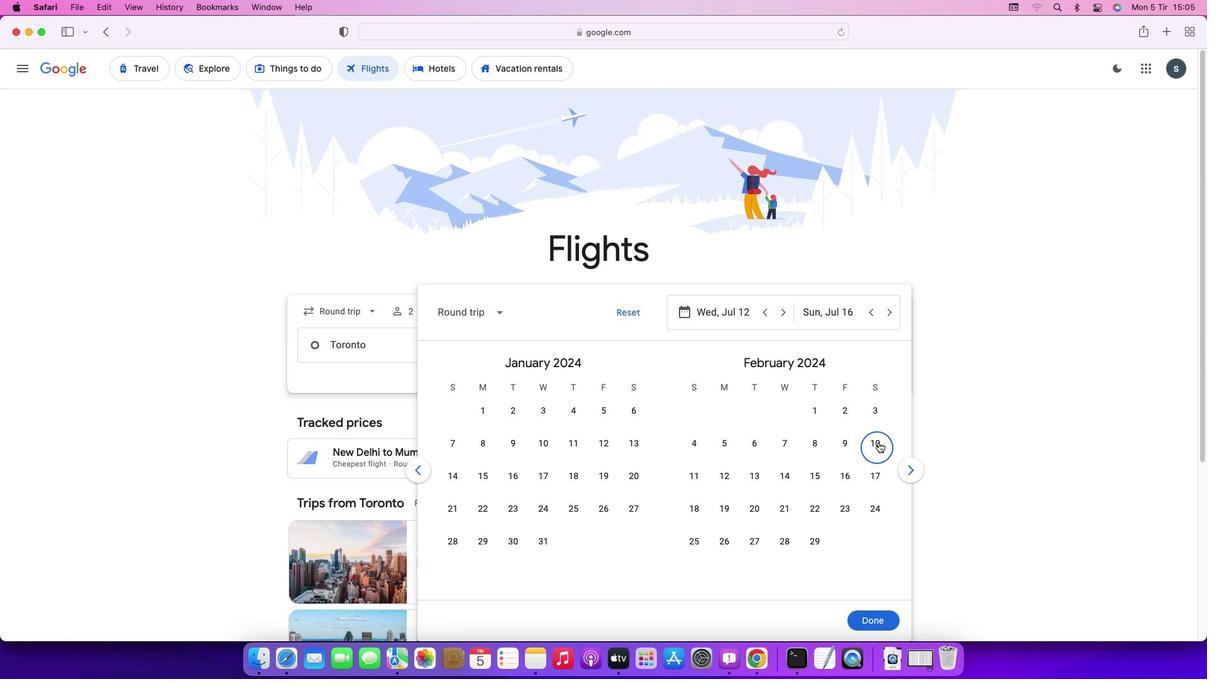 
Action: Mouse moved to (878, 476)
Screenshot: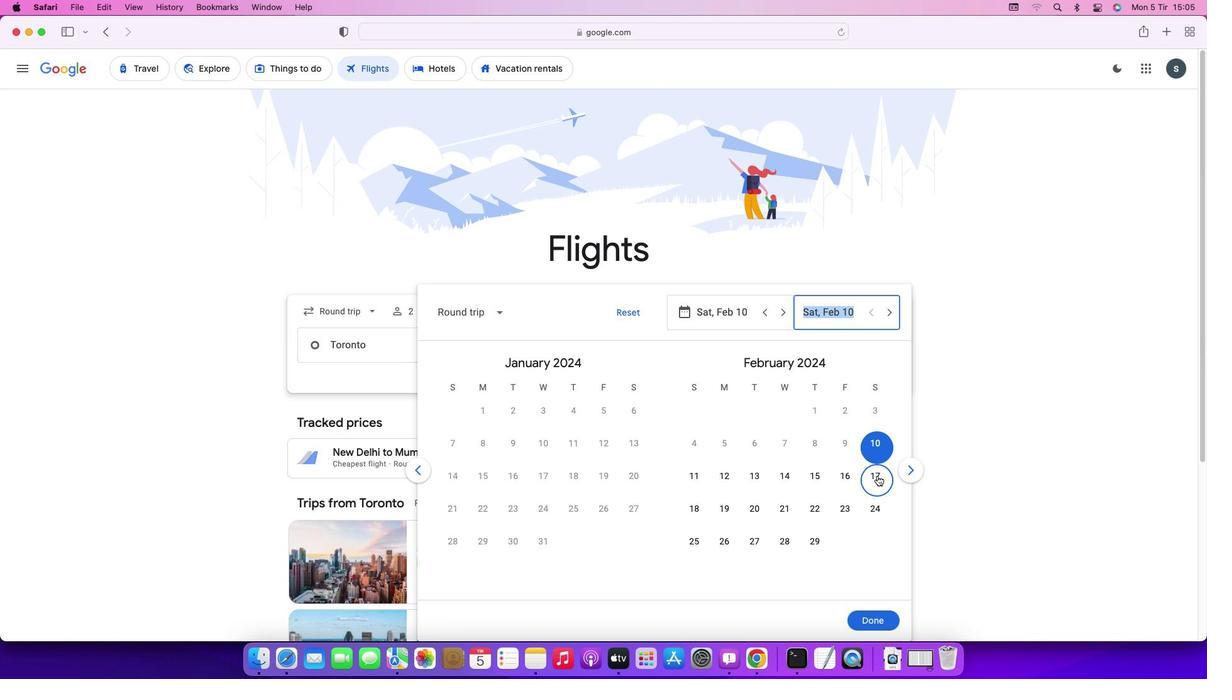 
Action: Mouse pressed left at (878, 476)
Screenshot: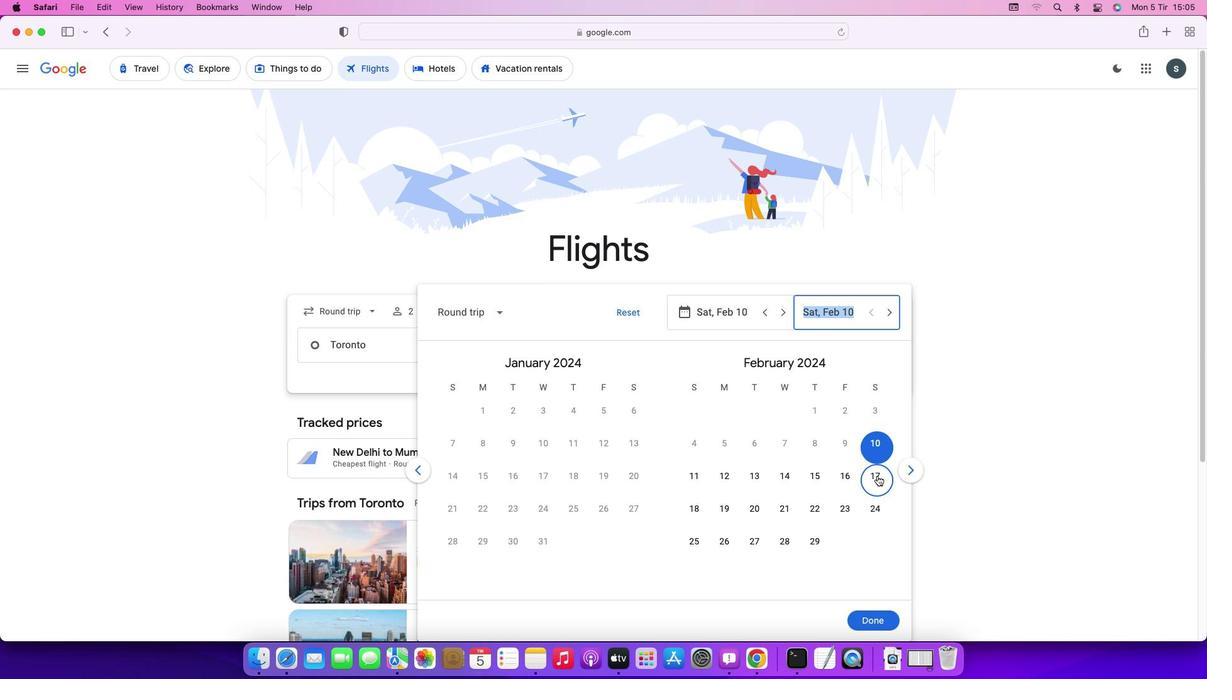 
Action: Mouse moved to (872, 622)
Screenshot: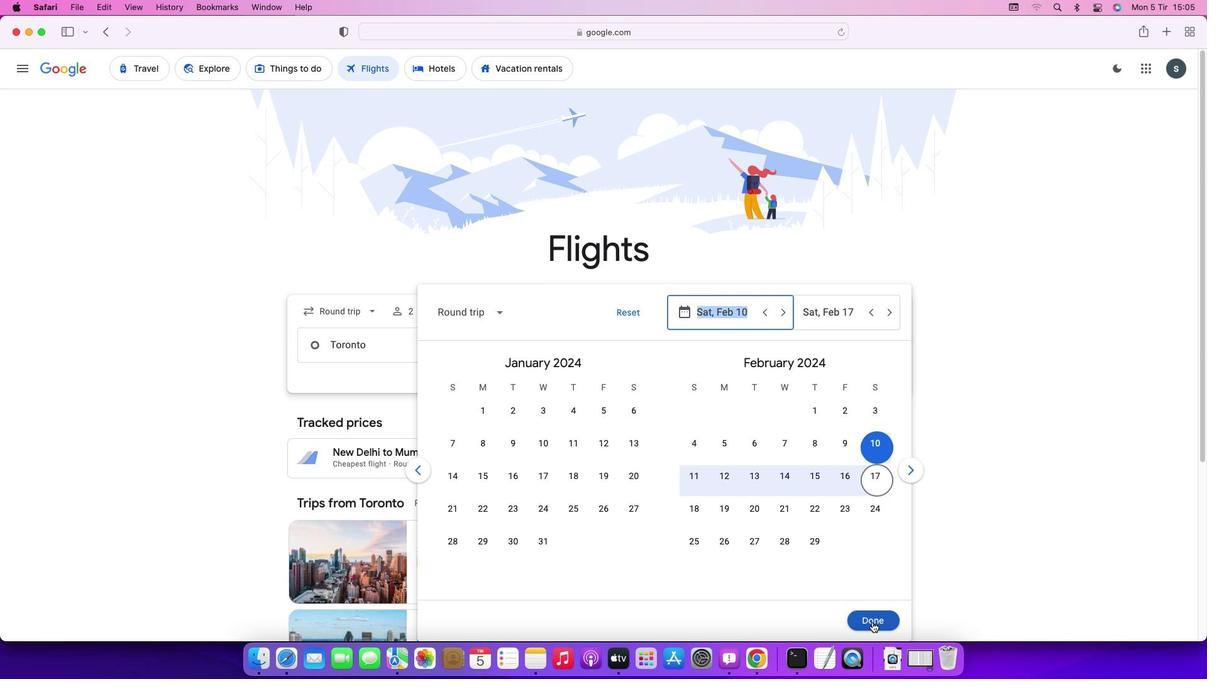 
Action: Mouse pressed left at (872, 622)
Screenshot: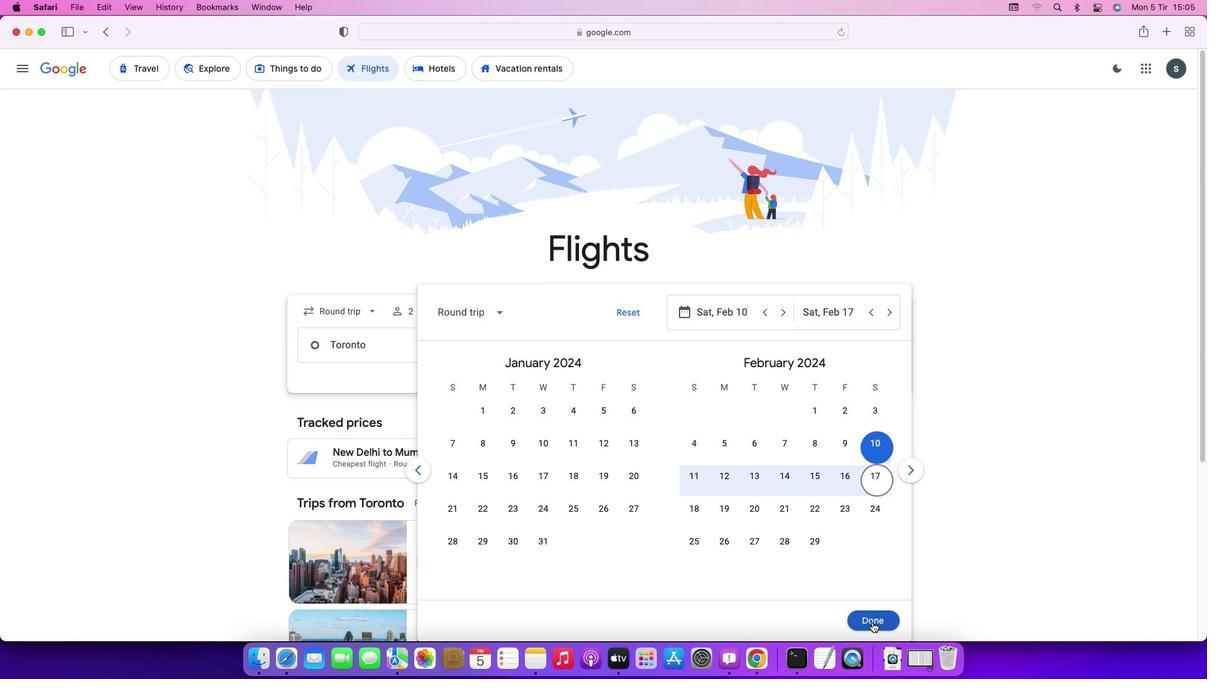 
Action: Mouse moved to (610, 390)
Screenshot: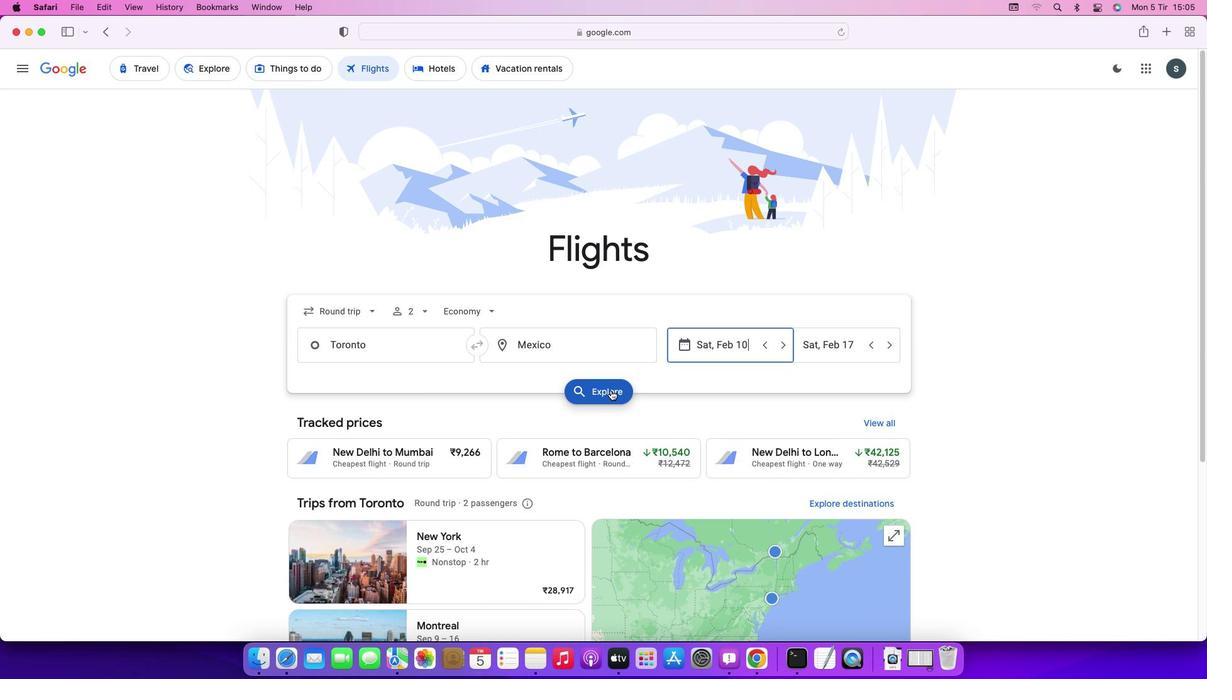 
Action: Mouse pressed left at (610, 390)
Screenshot: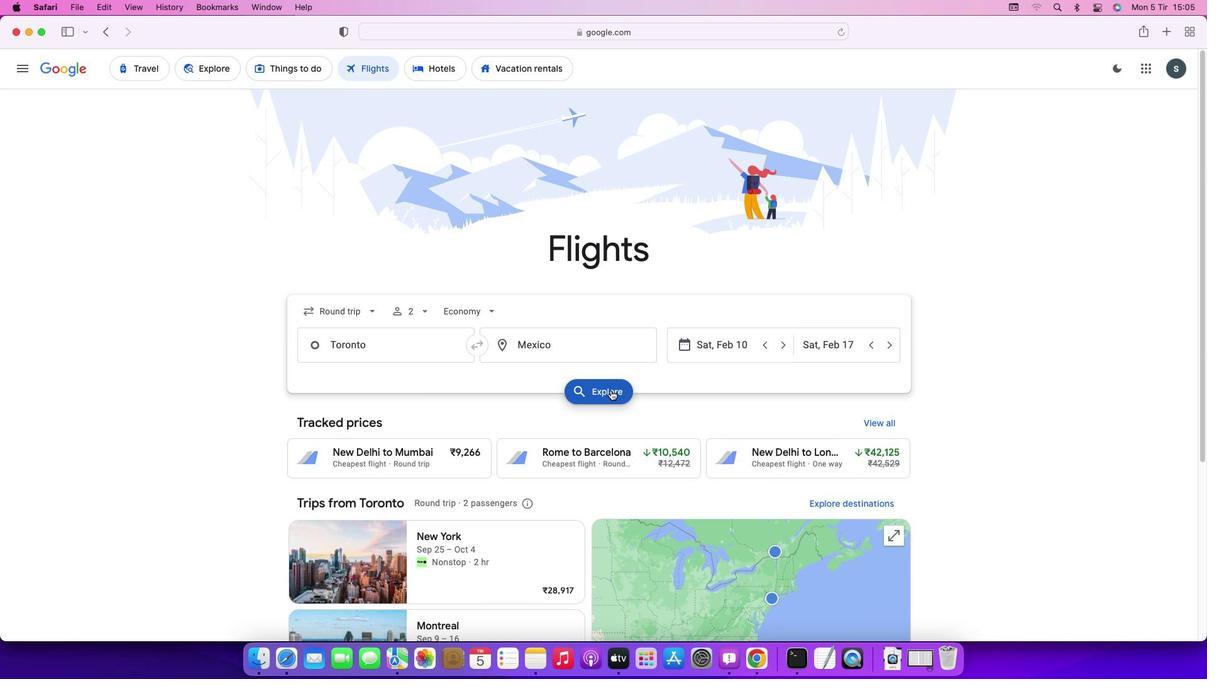
Action: Mouse moved to (247, 354)
Screenshot: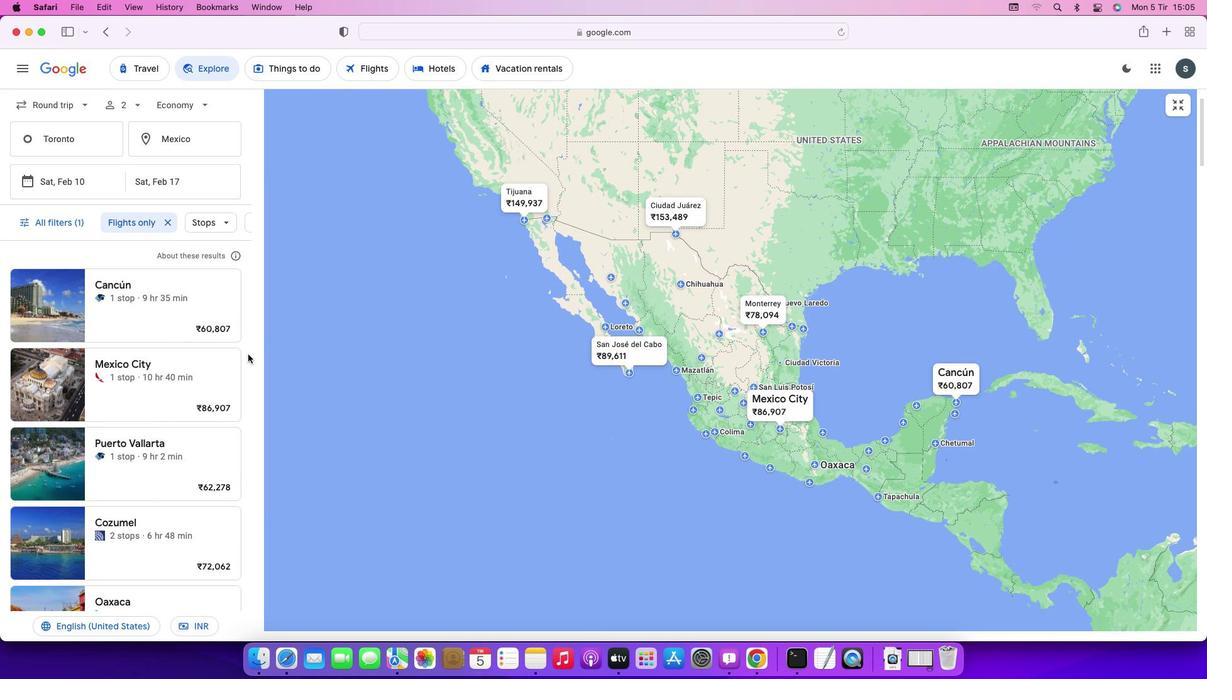 
Action: Mouse scrolled (247, 354) with delta (0, 0)
Screenshot: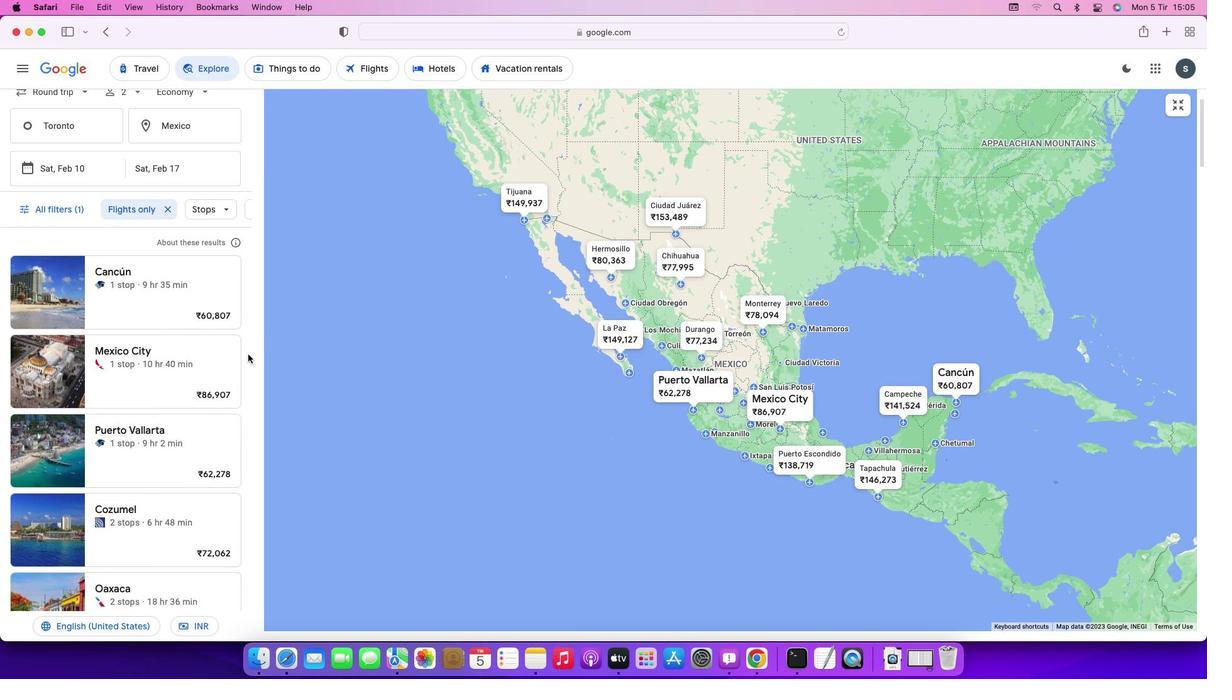 
Action: Mouse scrolled (247, 354) with delta (0, 0)
Screenshot: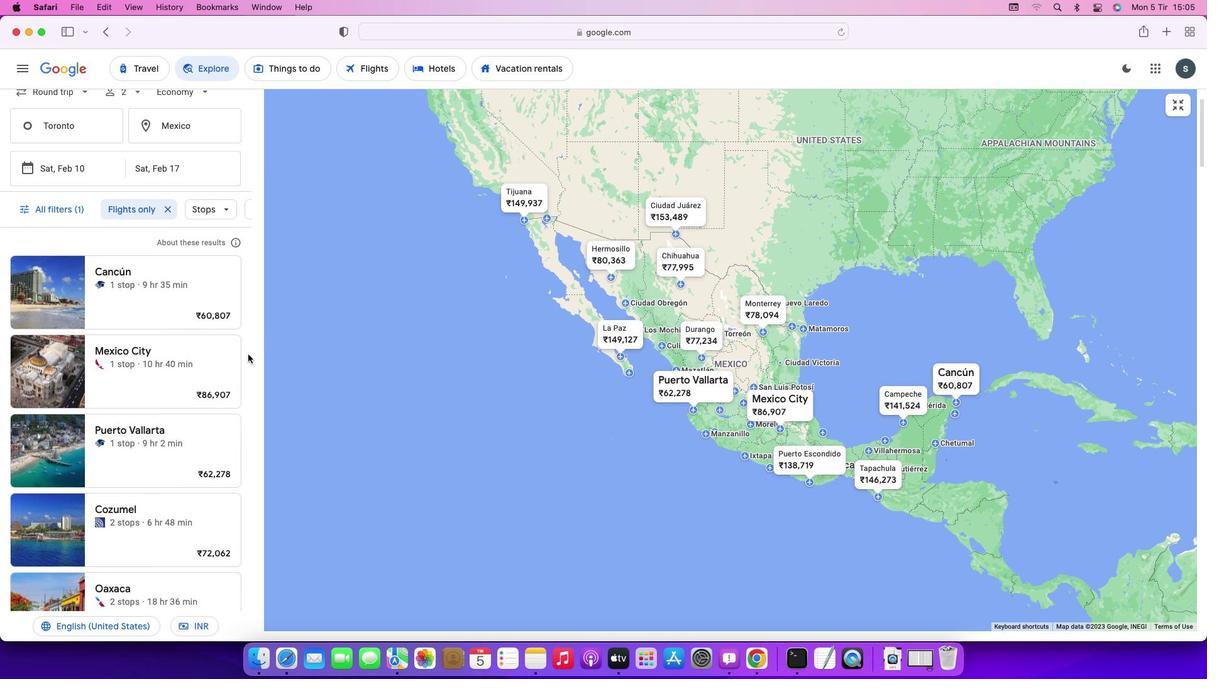 
Action: Mouse scrolled (247, 354) with delta (0, 0)
Screenshot: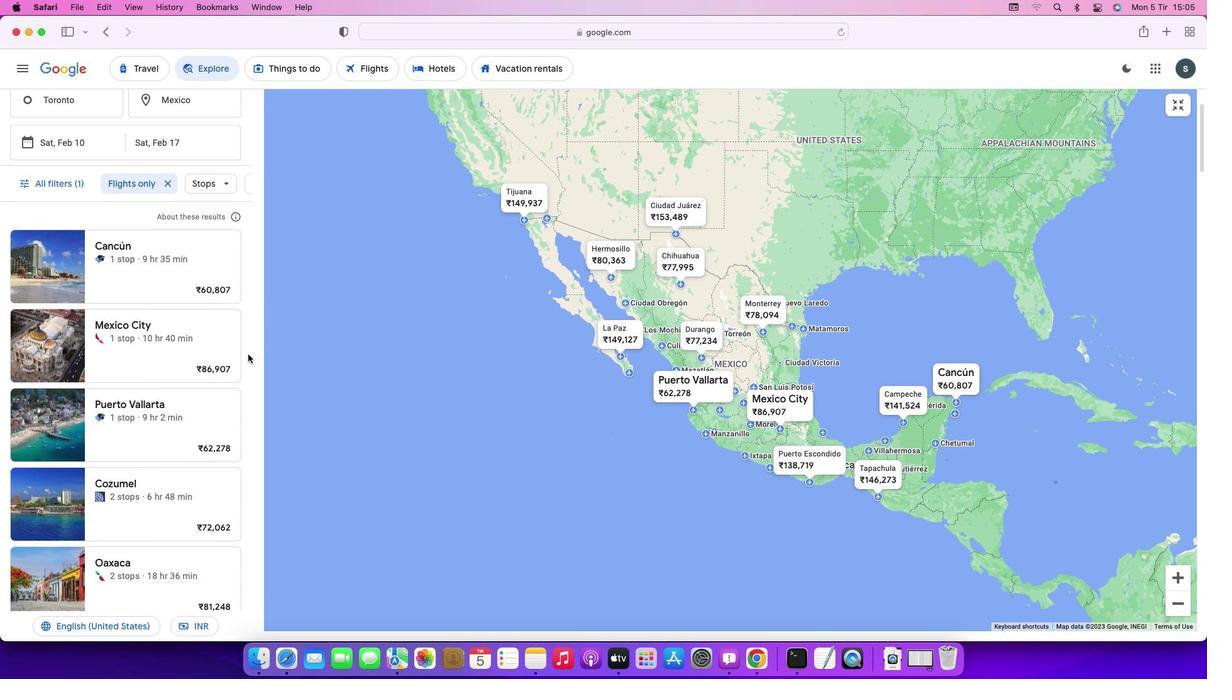 
Action: Mouse scrolled (247, 354) with delta (0, 0)
Screenshot: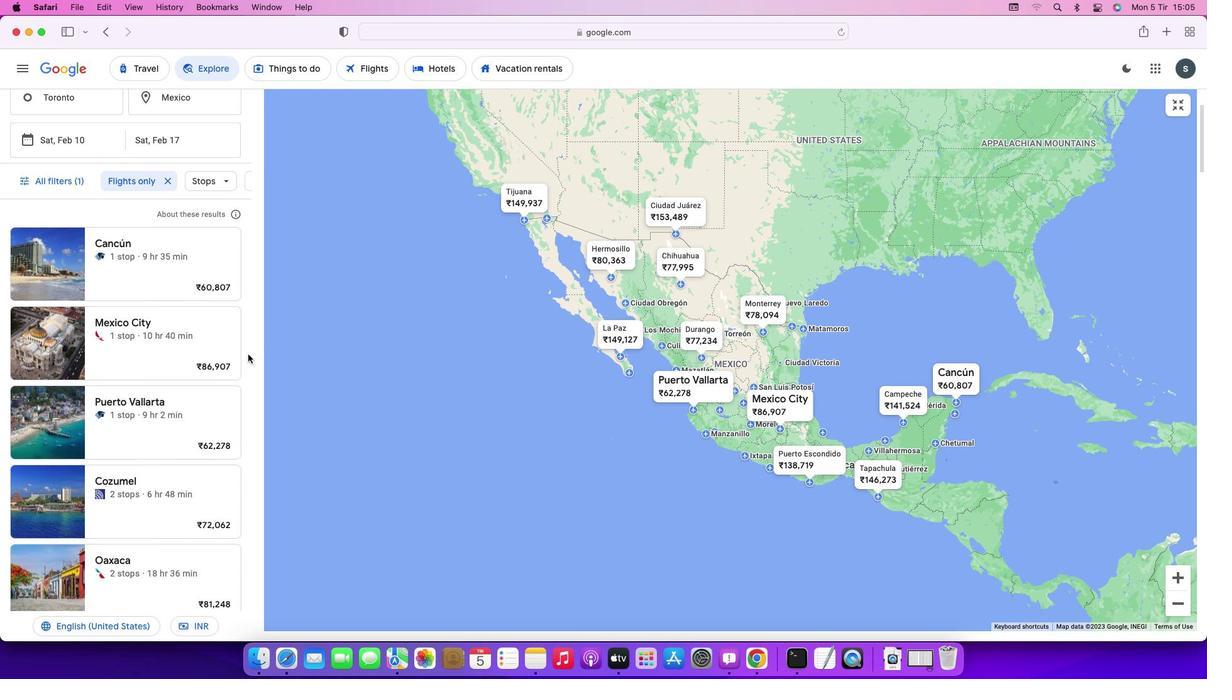 
Action: Mouse scrolled (247, 354) with delta (0, 0)
Screenshot: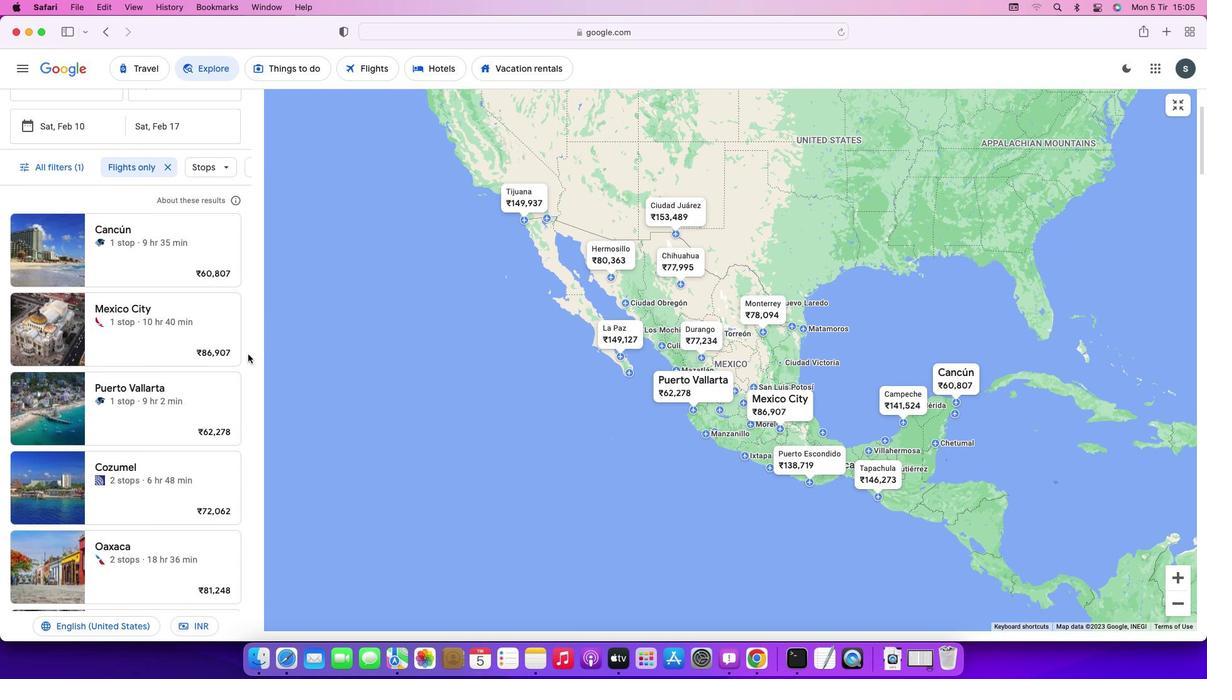 
Action: Mouse moved to (181, 332)
Screenshot: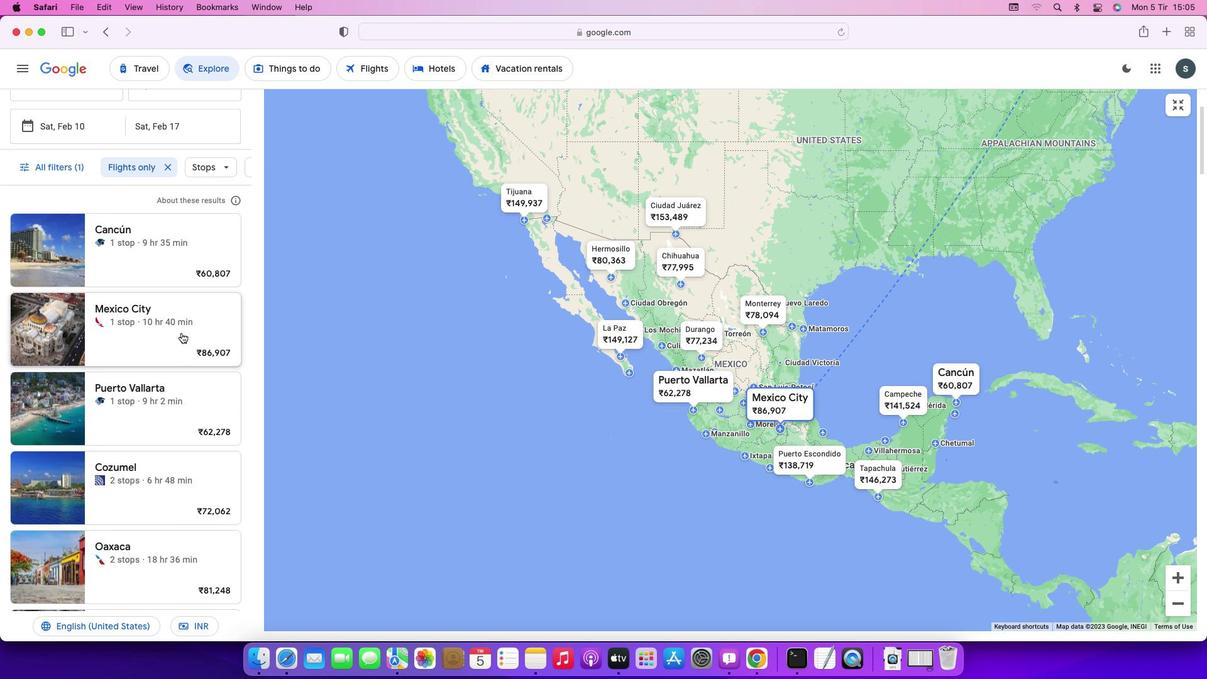
Action: Mouse pressed left at (181, 332)
Screenshot: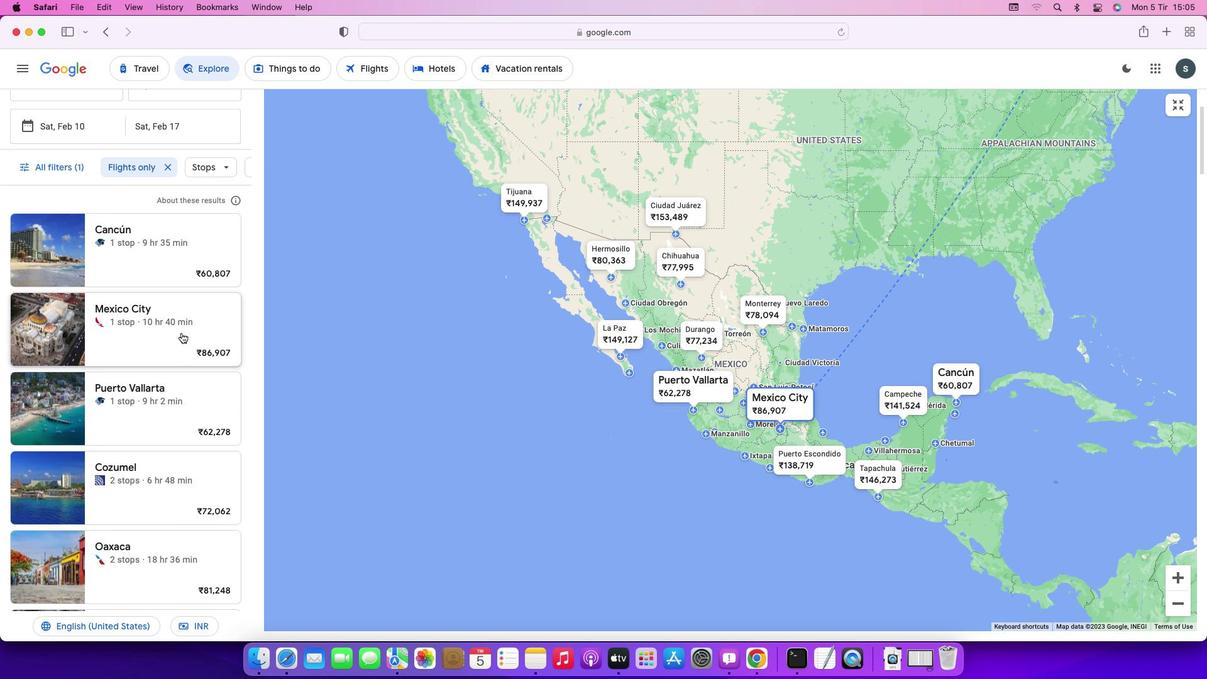 
Action: Mouse moved to (256, 424)
Screenshot: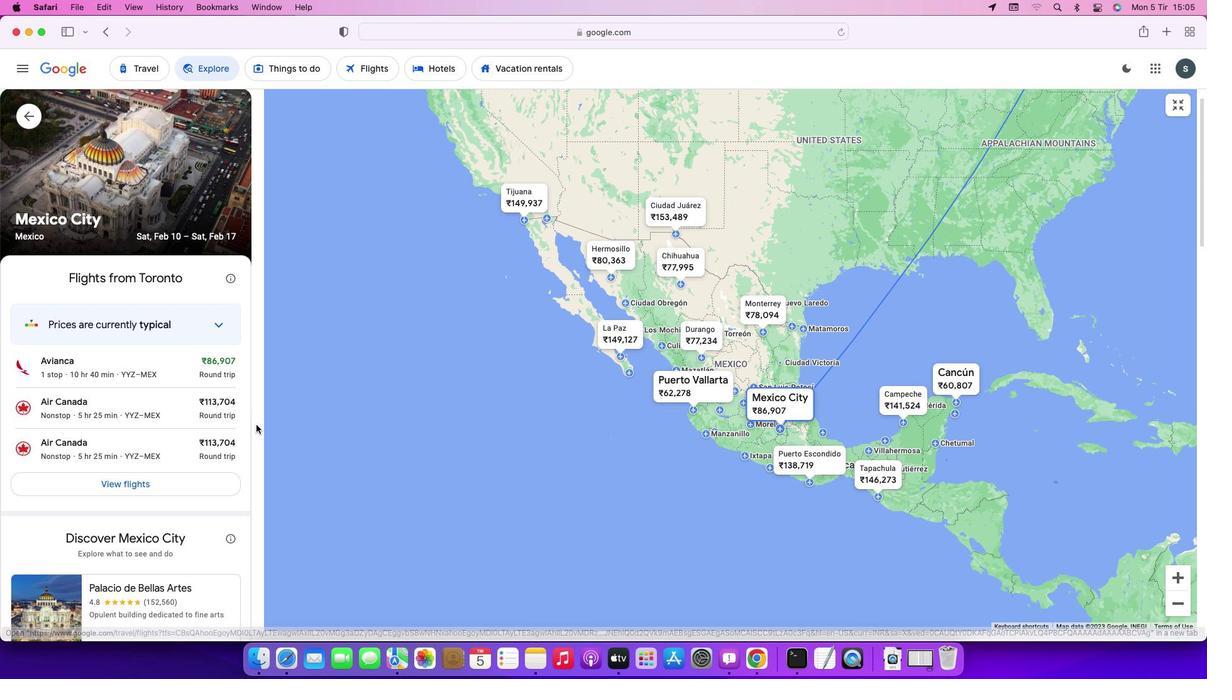 
Action: Mouse scrolled (256, 424) with delta (0, 0)
Screenshot: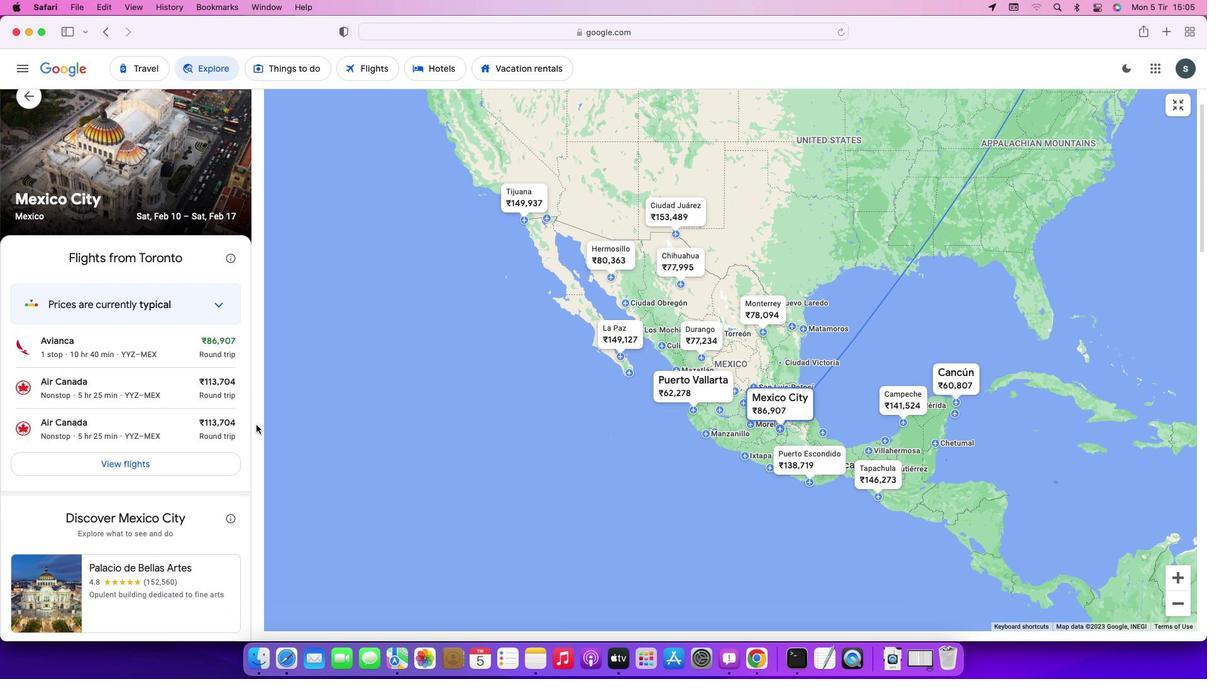 
Action: Mouse scrolled (256, 424) with delta (0, 0)
Screenshot: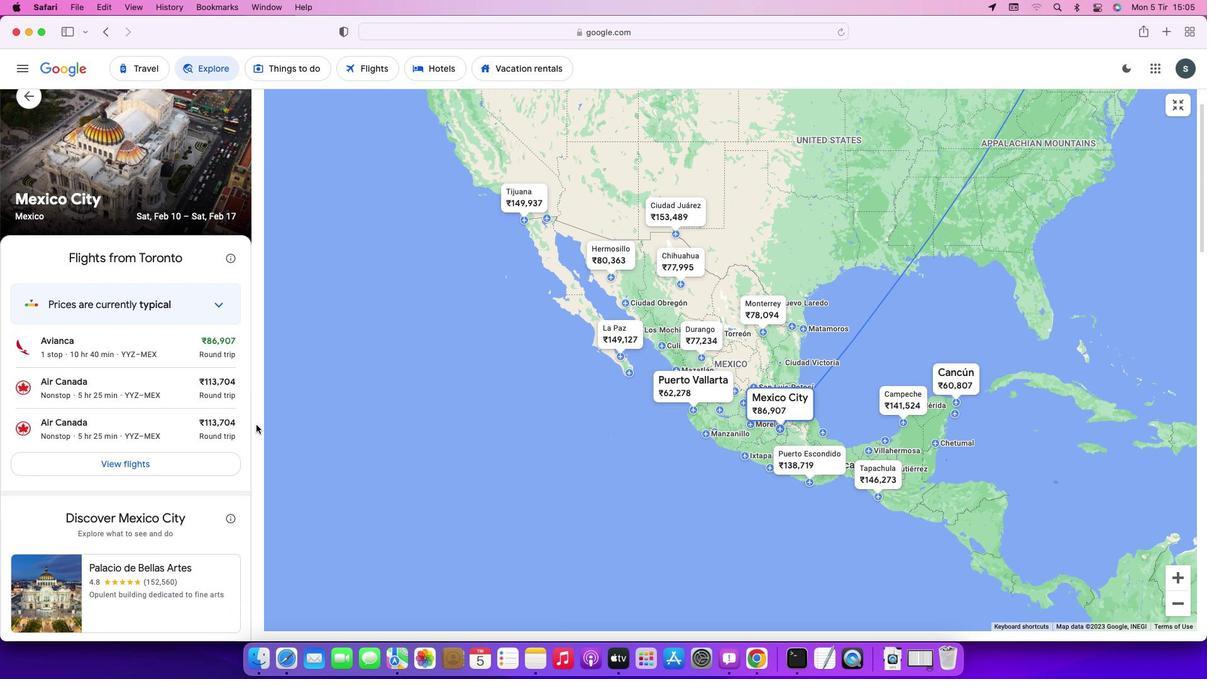 
Action: Mouse scrolled (256, 424) with delta (0, 0)
Screenshot: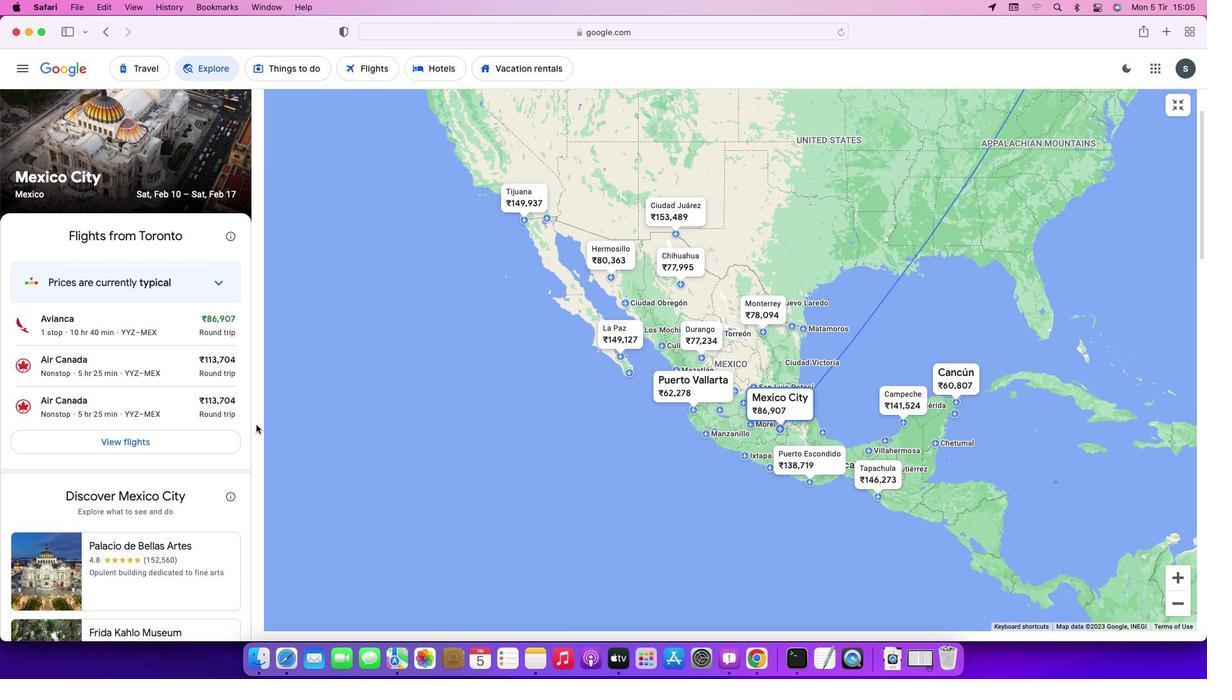 
Action: Mouse scrolled (256, 424) with delta (0, 0)
Screenshot: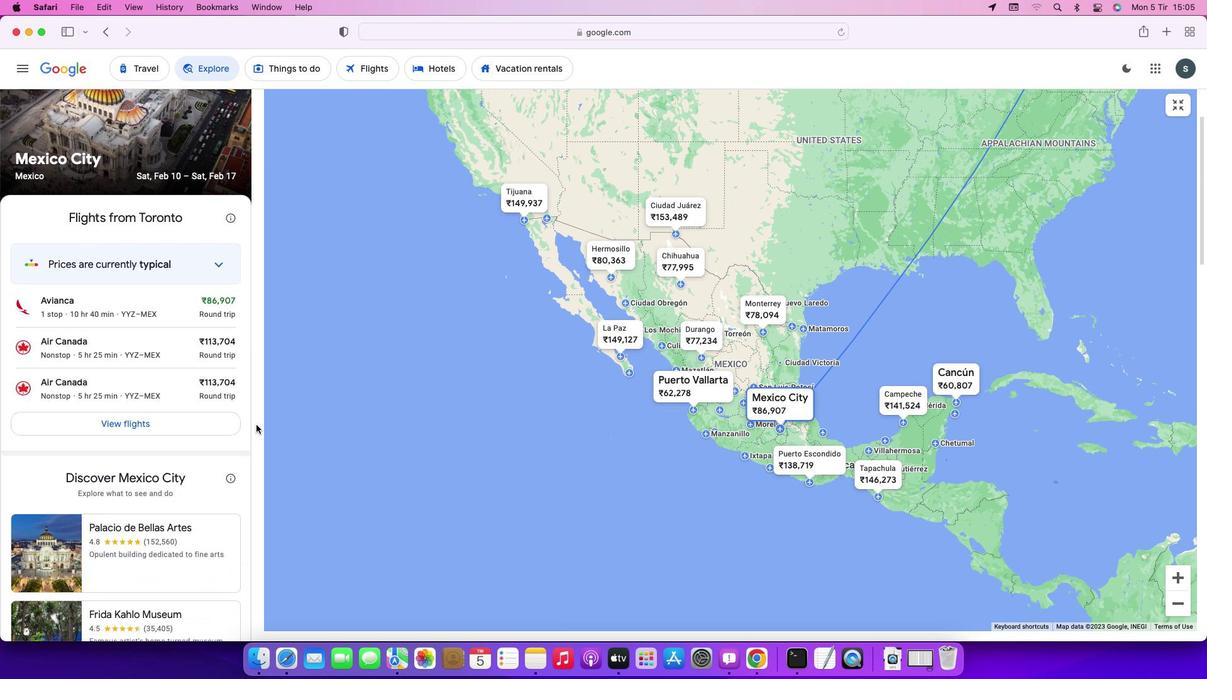 
Action: Mouse scrolled (256, 424) with delta (0, 0)
Screenshot: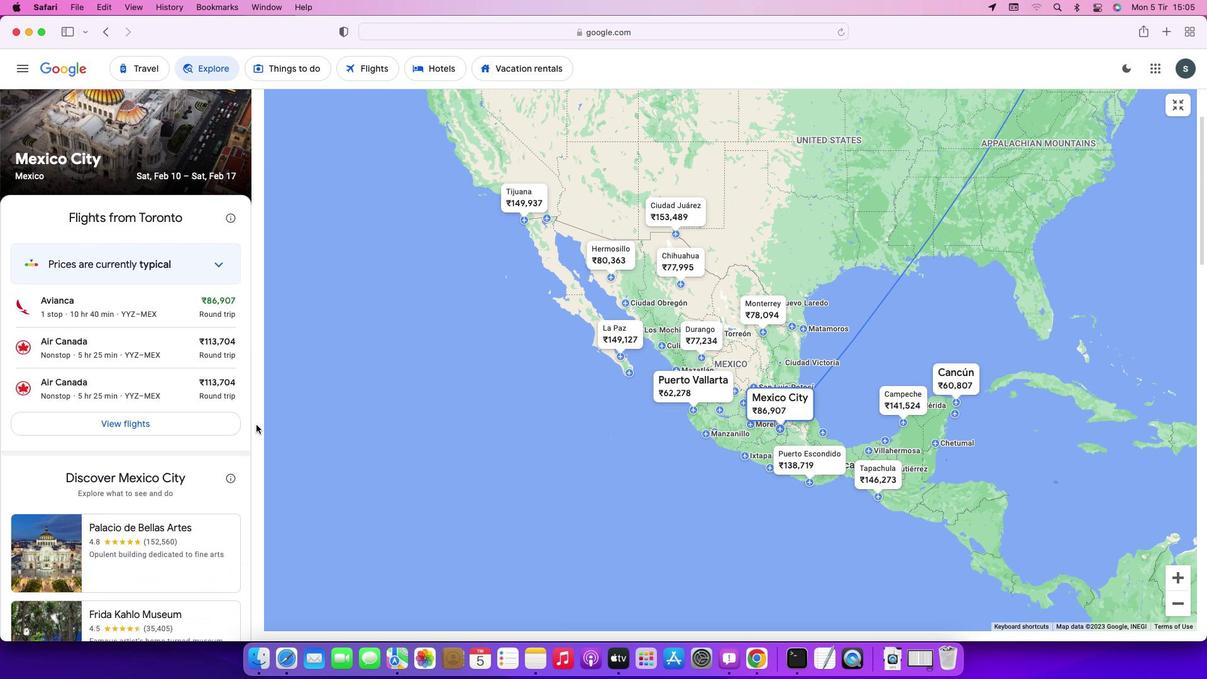 
Action: Mouse moved to (161, 422)
Screenshot: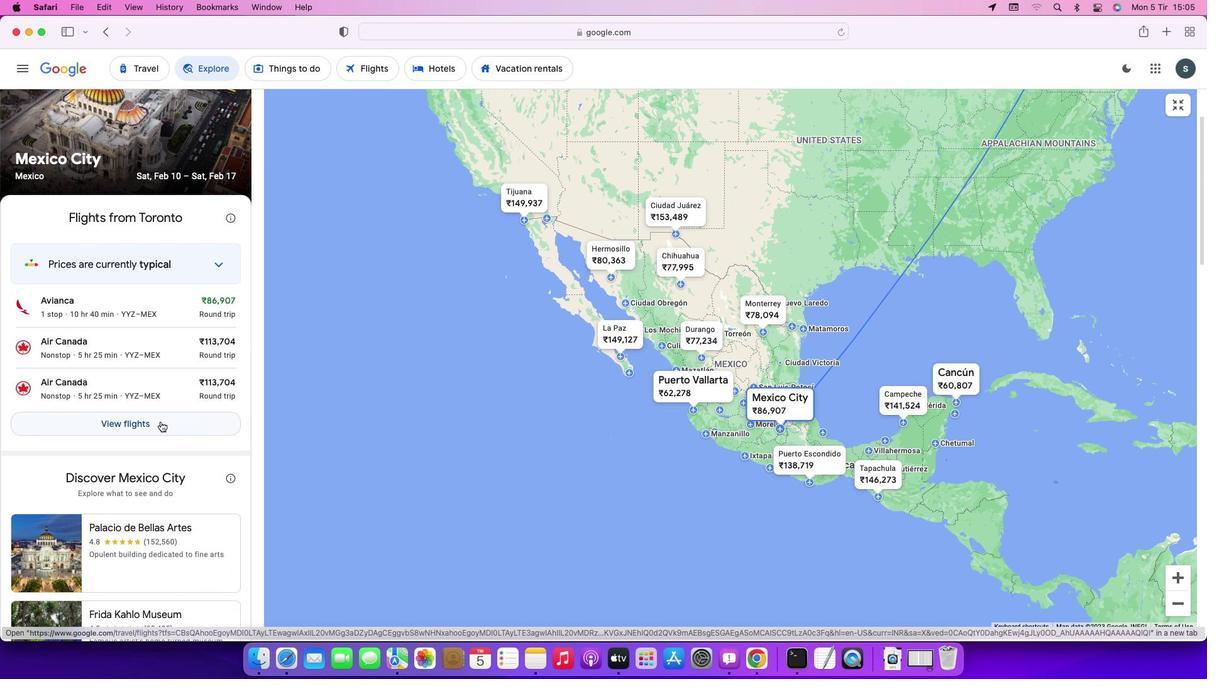 
Action: Mouse pressed left at (161, 422)
Screenshot: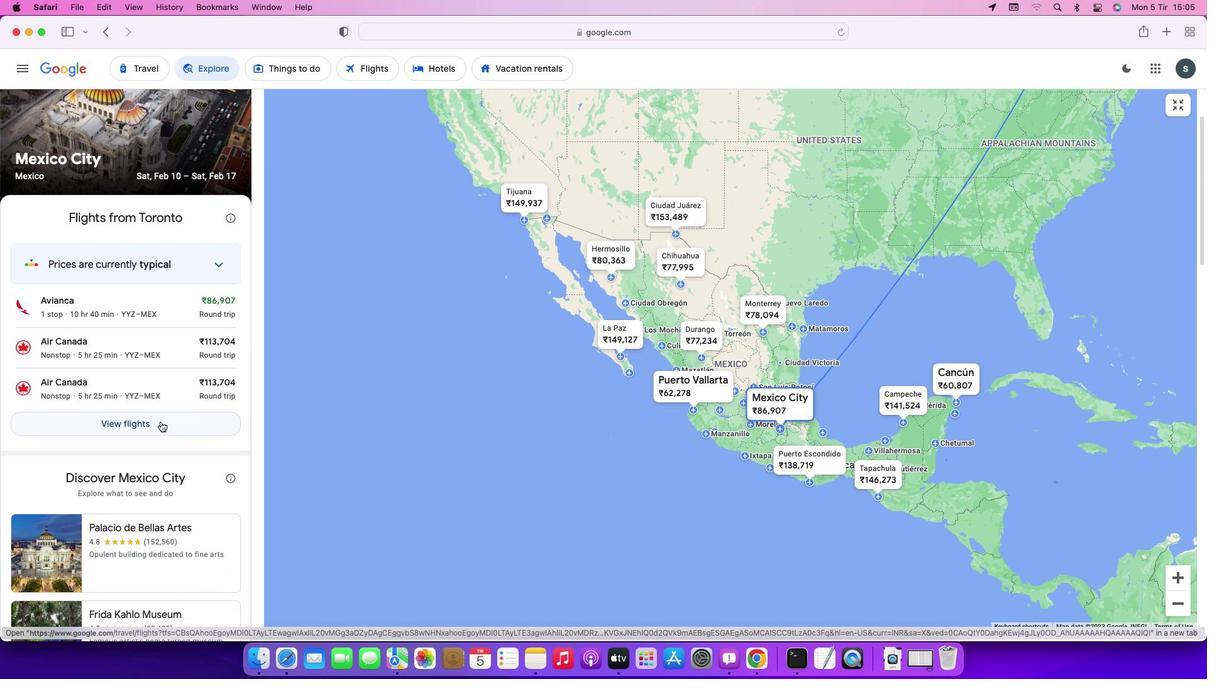 
Action: Mouse moved to (892, 303)
Screenshot: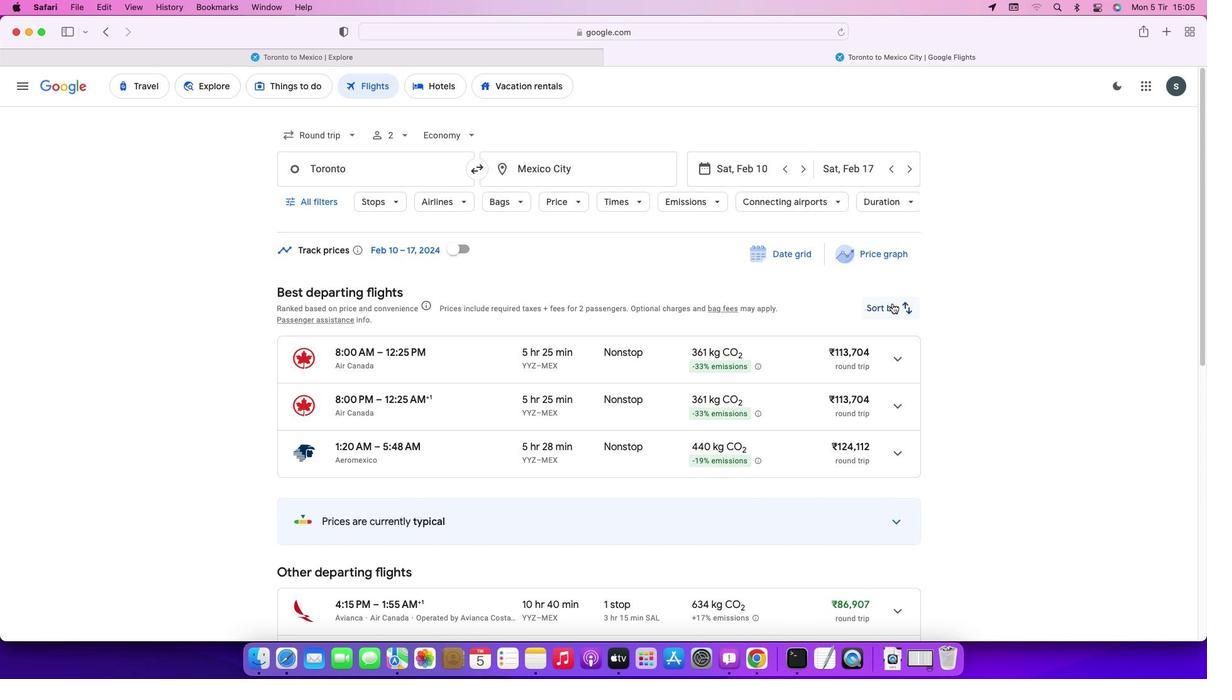 
Action: Mouse pressed left at (892, 303)
Screenshot: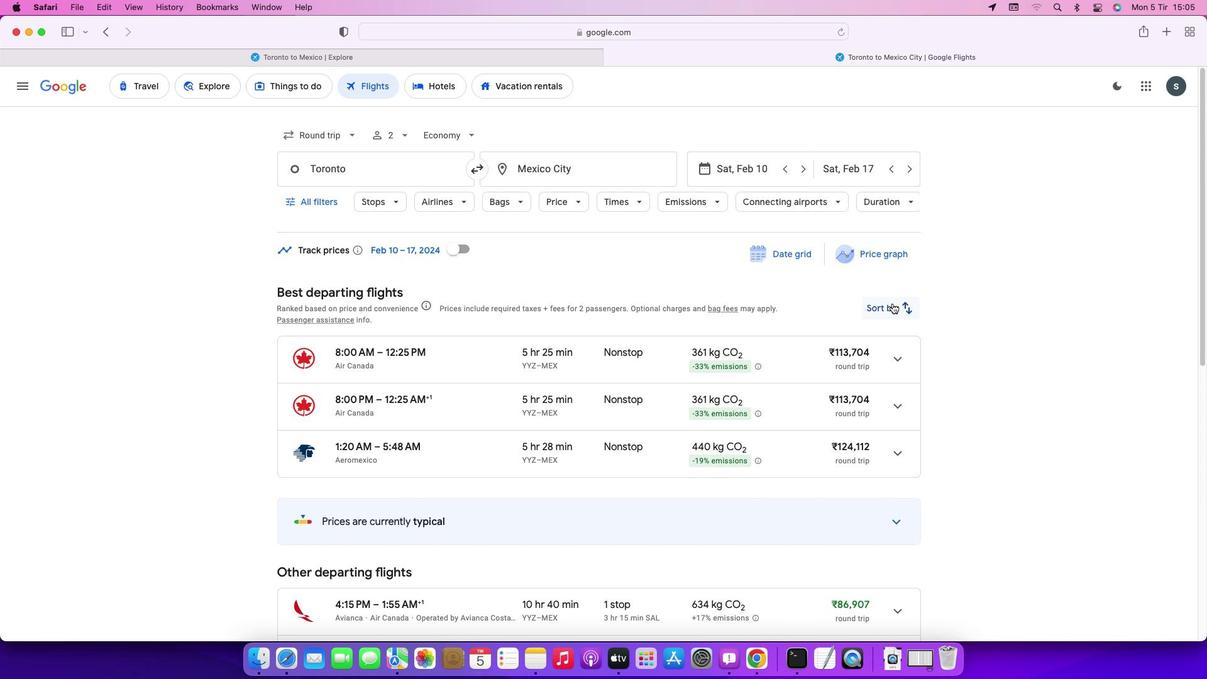 
Action: Mouse moved to (861, 368)
Screenshot: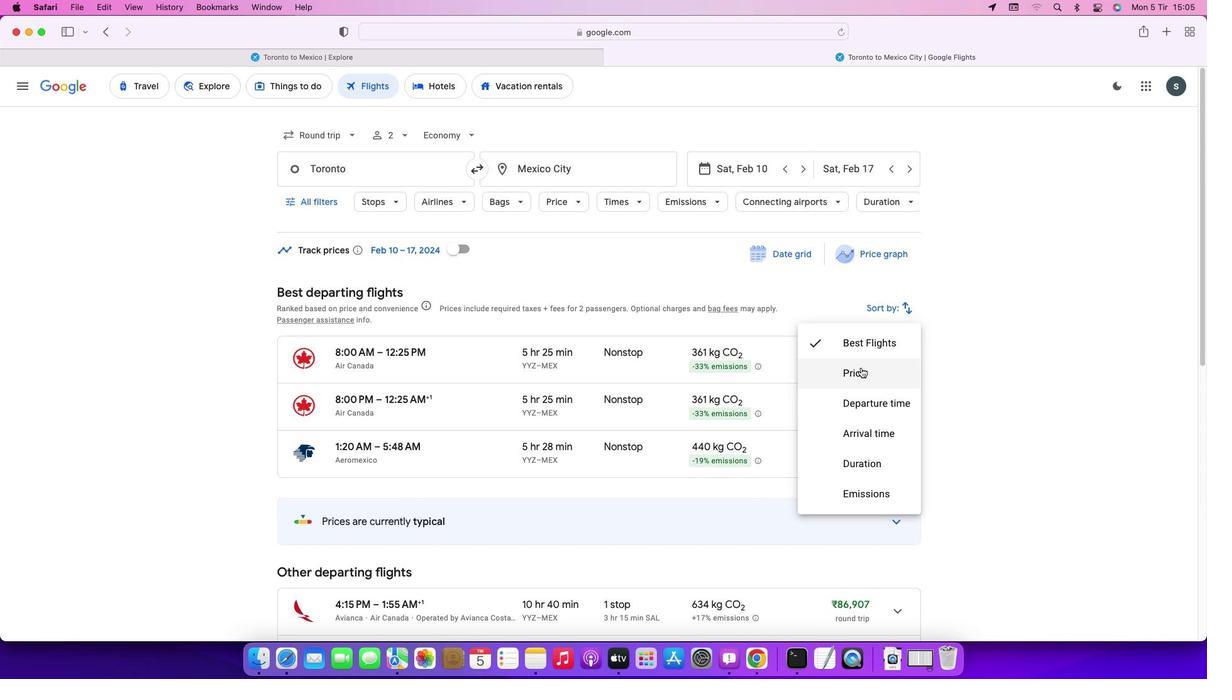 
Action: Mouse pressed left at (861, 368)
Screenshot: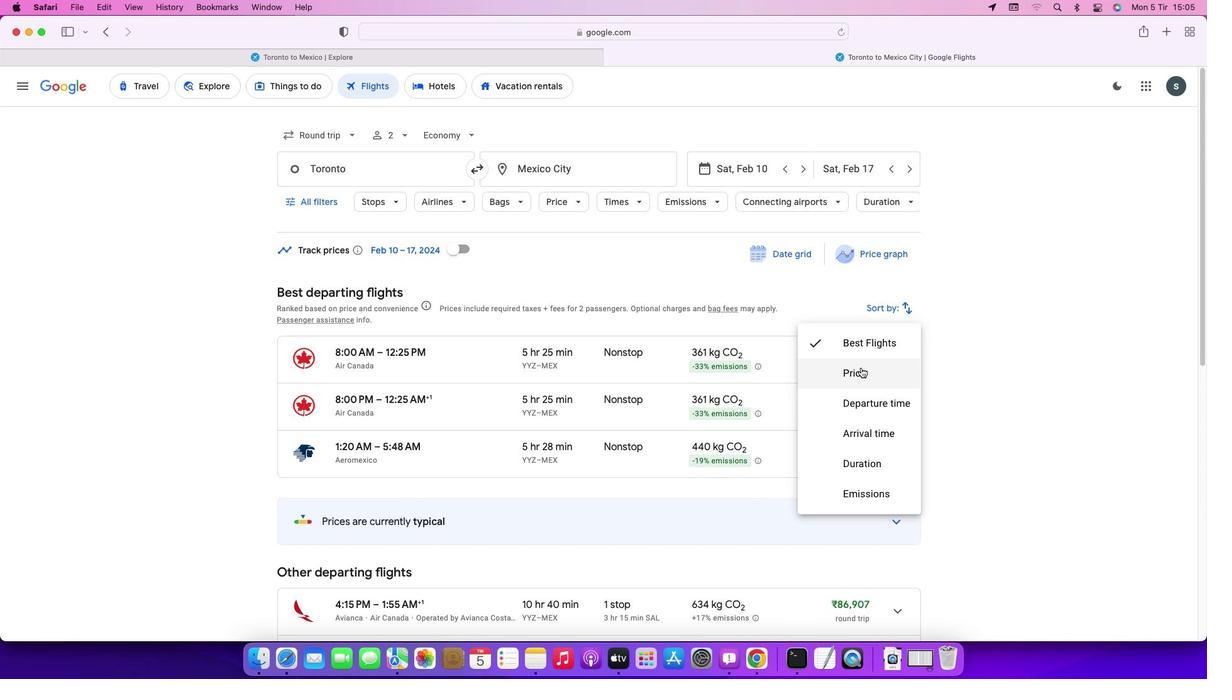 
Action: Mouse moved to (968, 492)
Screenshot: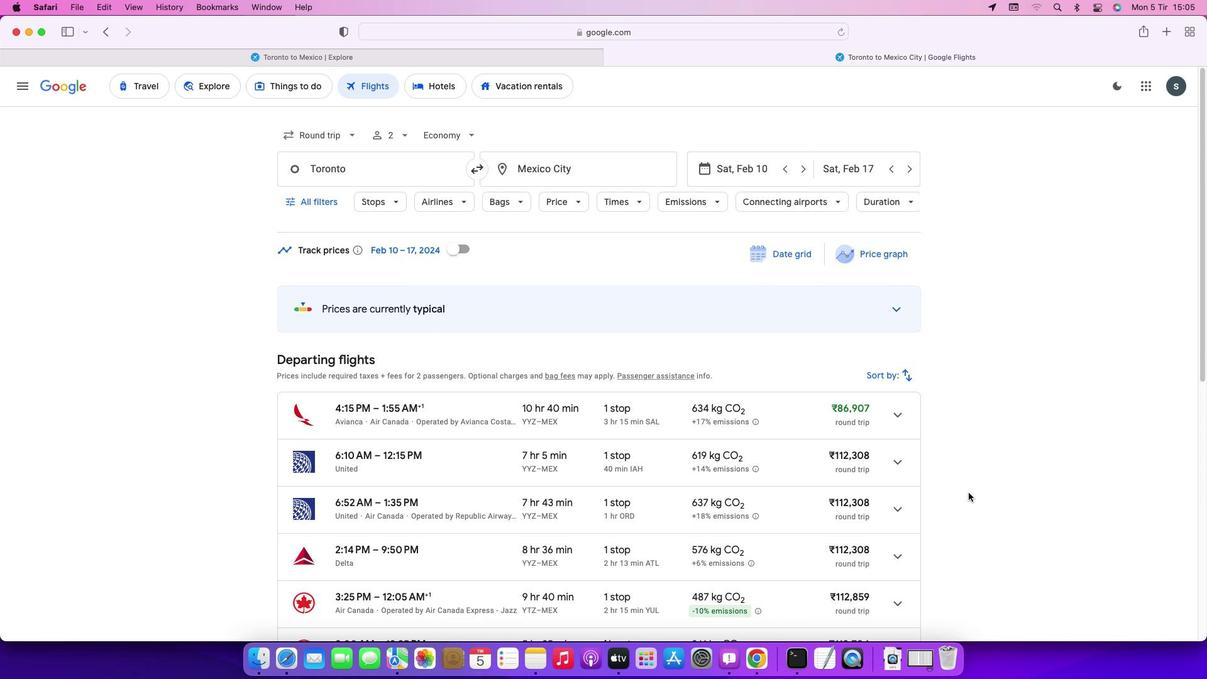 
Action: Mouse scrolled (968, 492) with delta (0, 0)
Screenshot: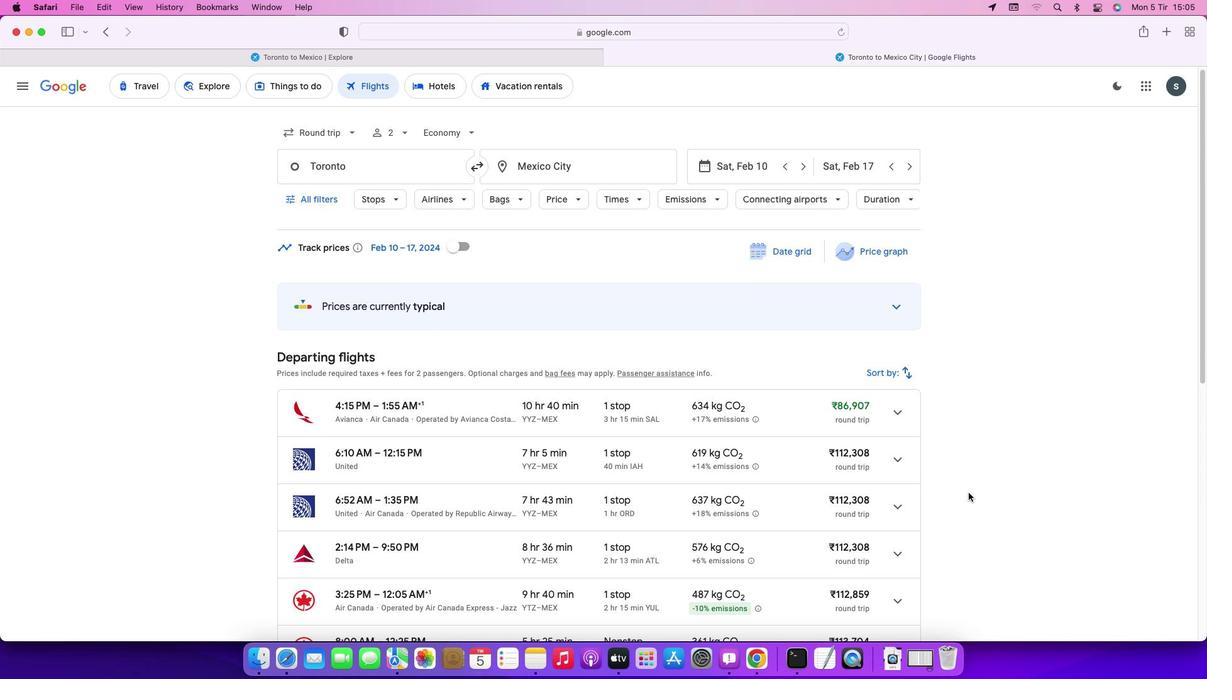 
Action: Mouse scrolled (968, 492) with delta (0, 0)
Screenshot: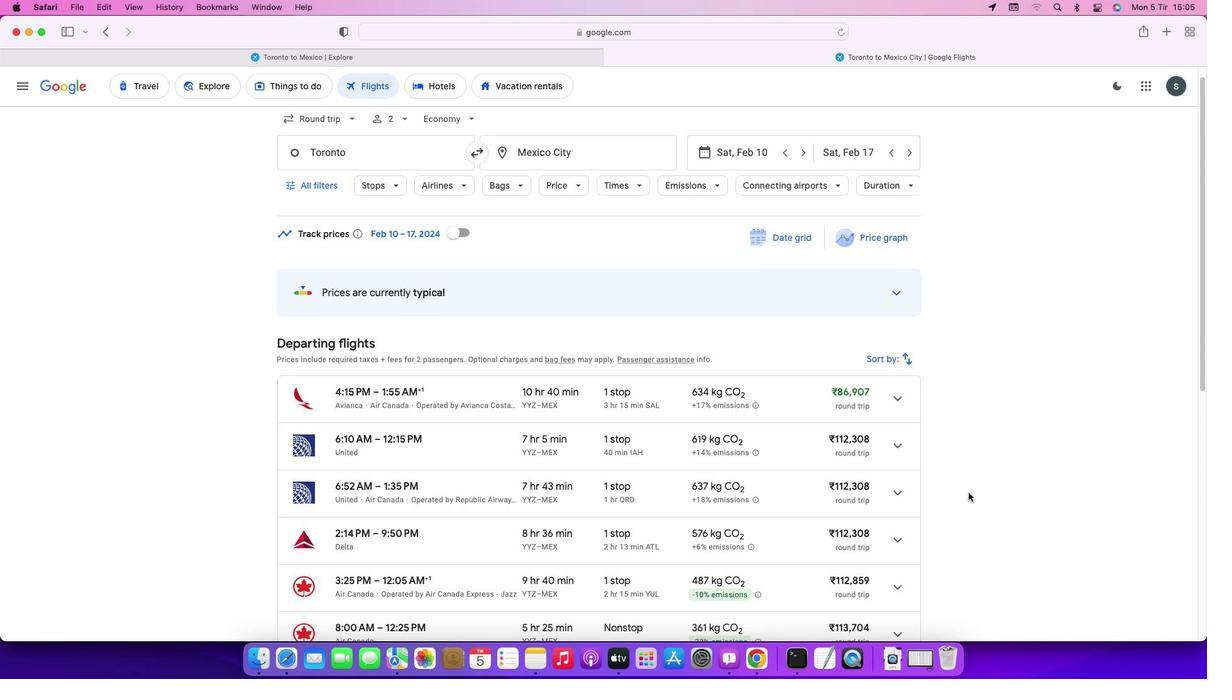 
Action: Mouse scrolled (968, 492) with delta (0, 0)
Screenshot: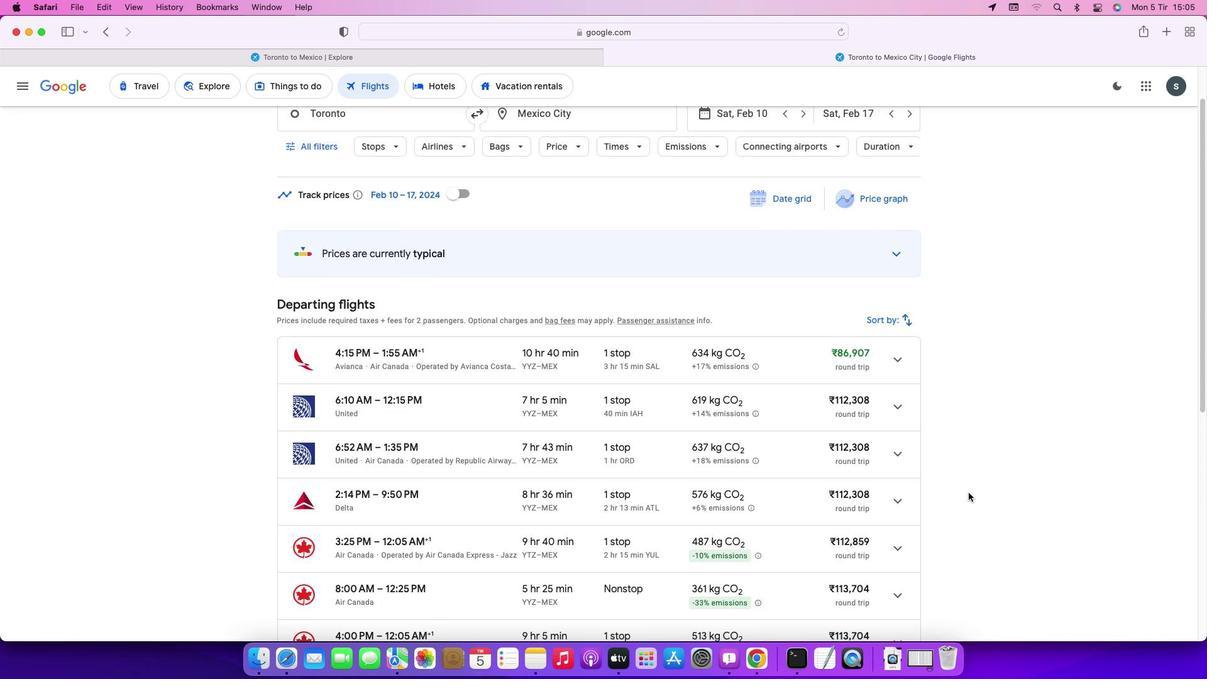 
Action: Mouse scrolled (968, 492) with delta (0, 0)
Screenshot: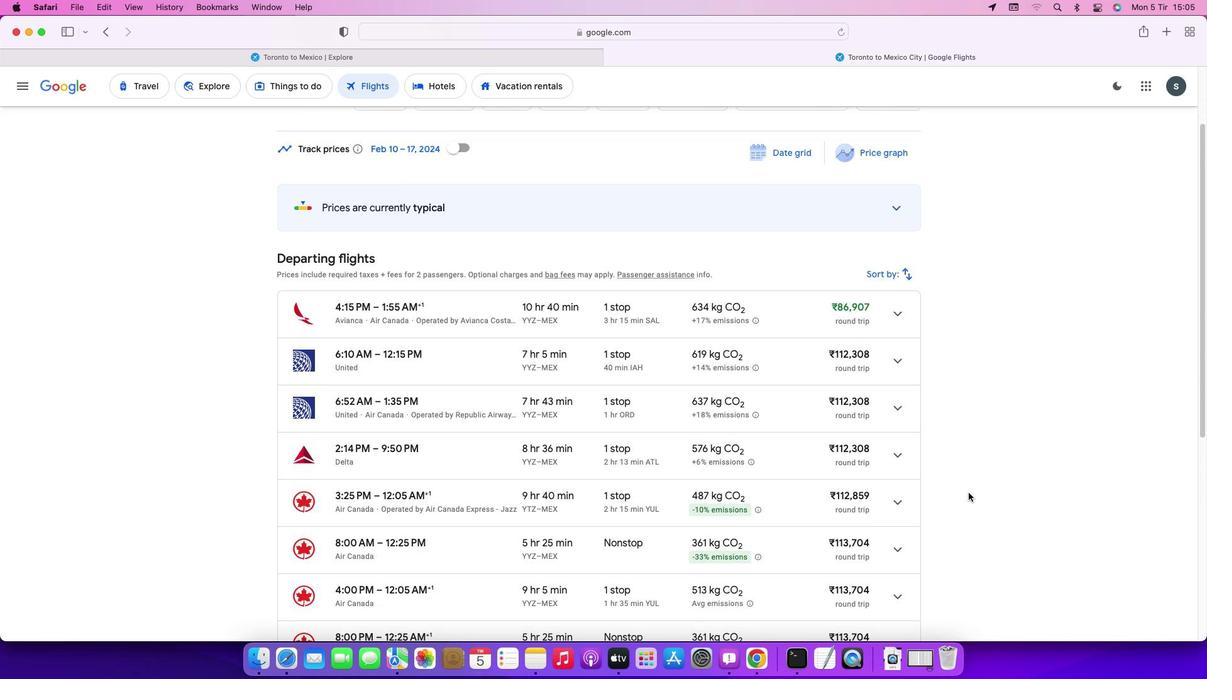 
Action: Mouse scrolled (968, 492) with delta (0, 0)
Screenshot: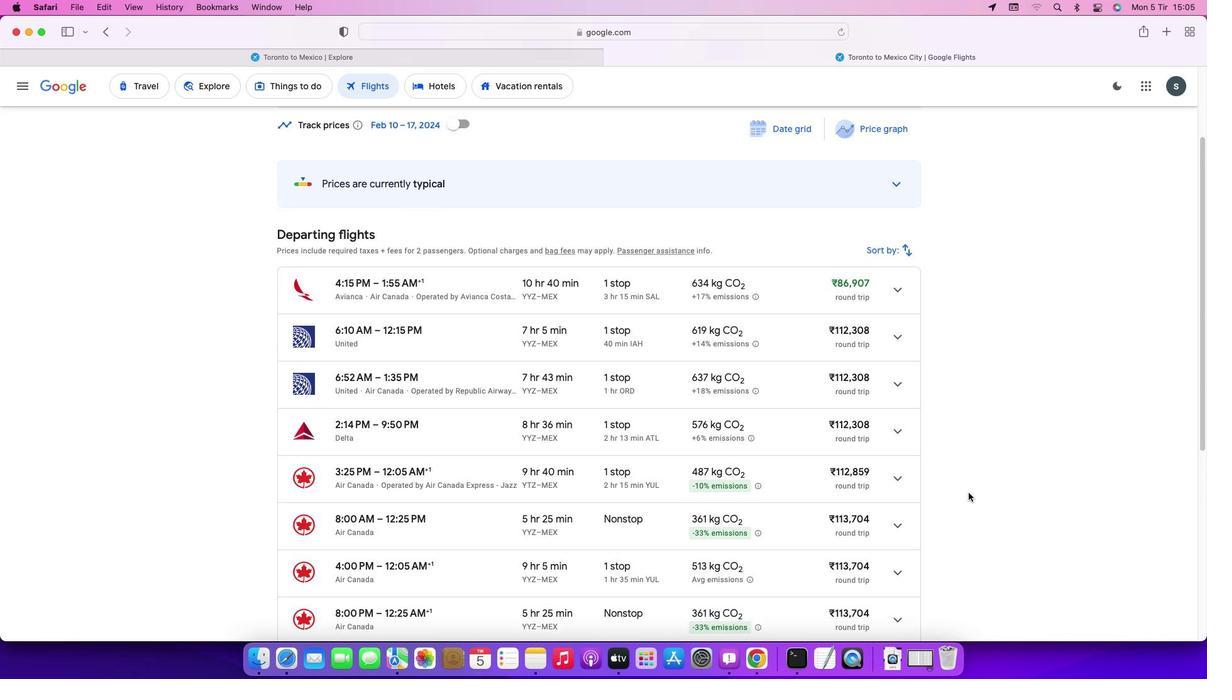 
Action: Mouse scrolled (968, 492) with delta (0, 0)
Screenshot: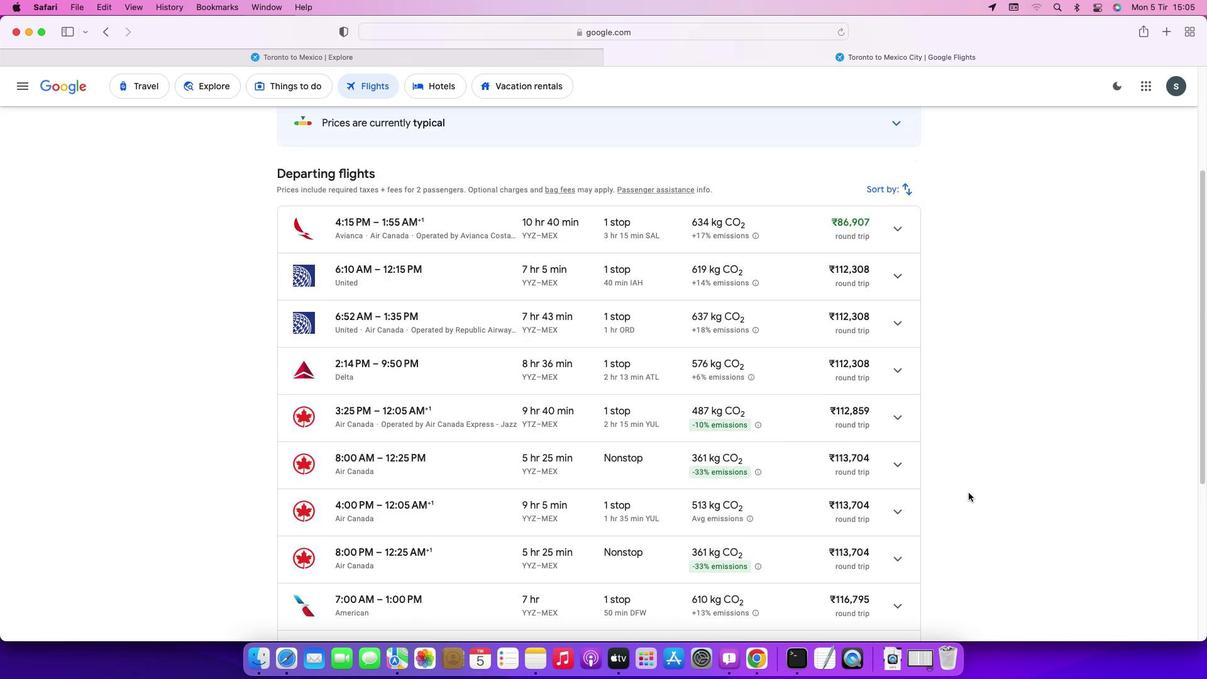 
Action: Mouse scrolled (968, 492) with delta (0, -1)
Screenshot: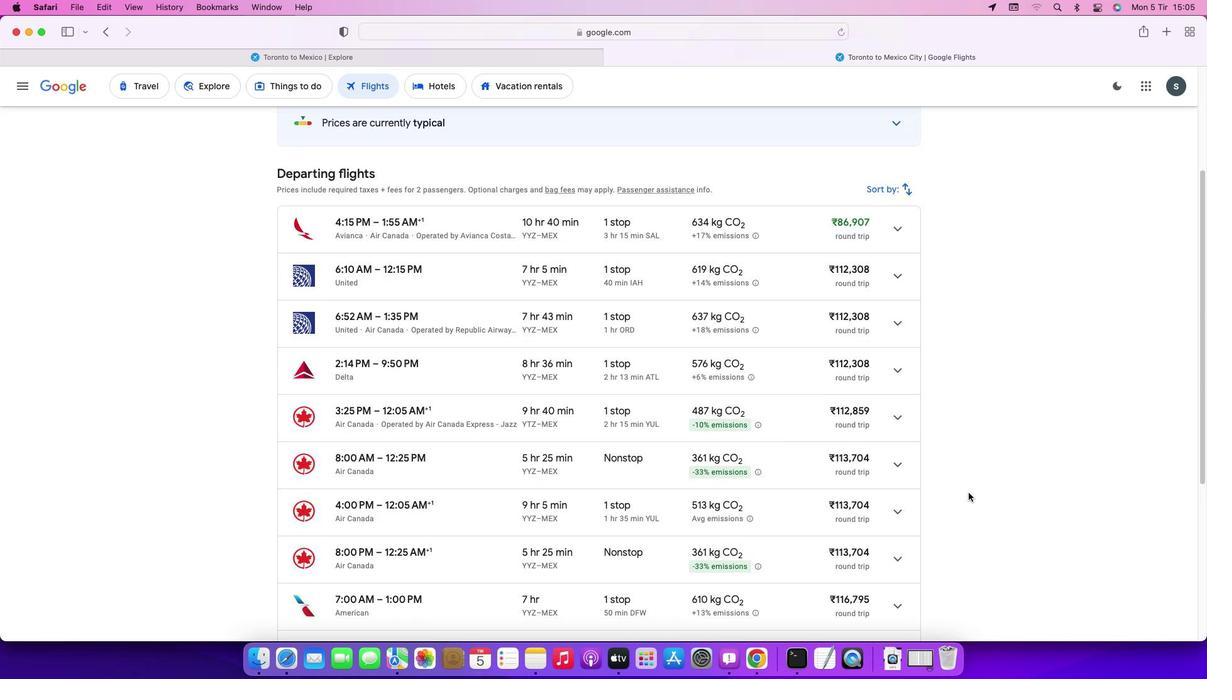 
Action: Mouse scrolled (968, 492) with delta (0, 0)
Screenshot: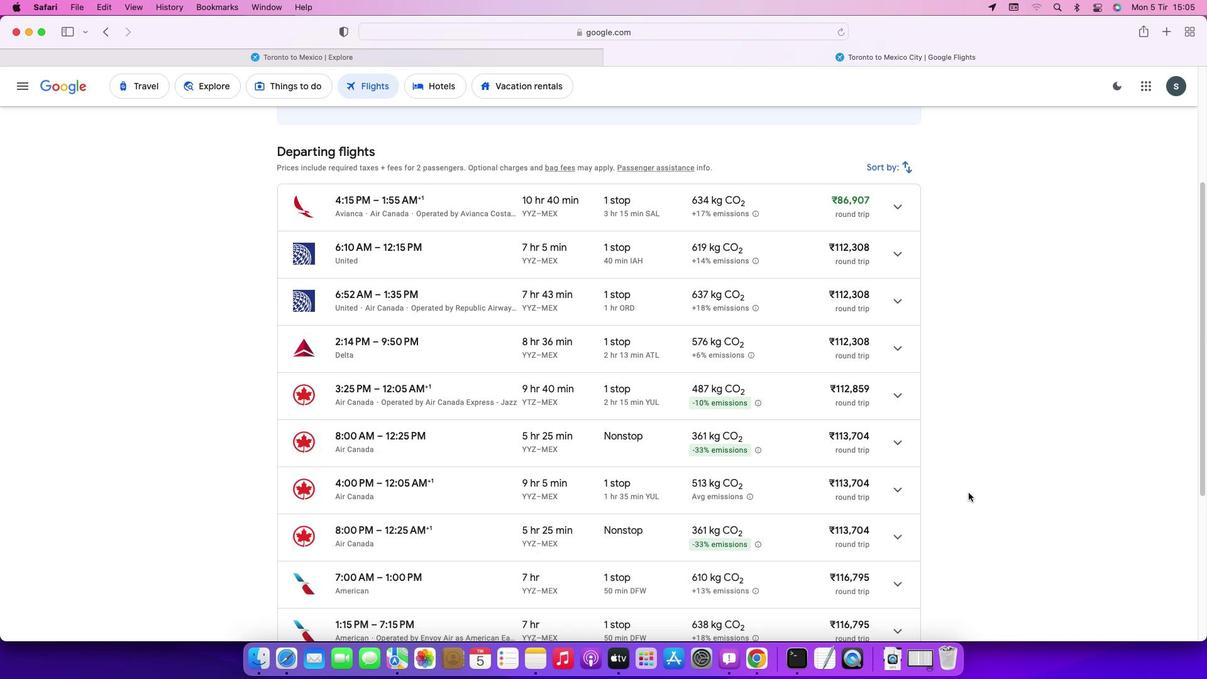 
Action: Mouse scrolled (968, 492) with delta (0, 0)
Screenshot: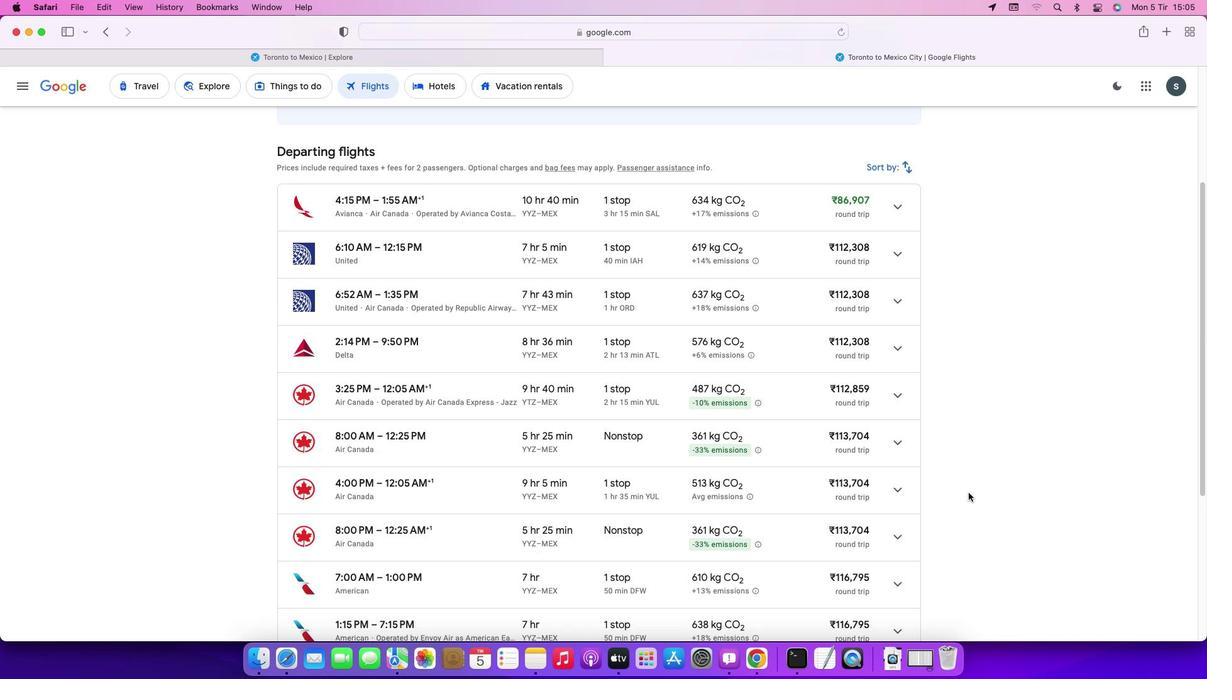 
Action: Mouse scrolled (968, 492) with delta (0, 0)
Screenshot: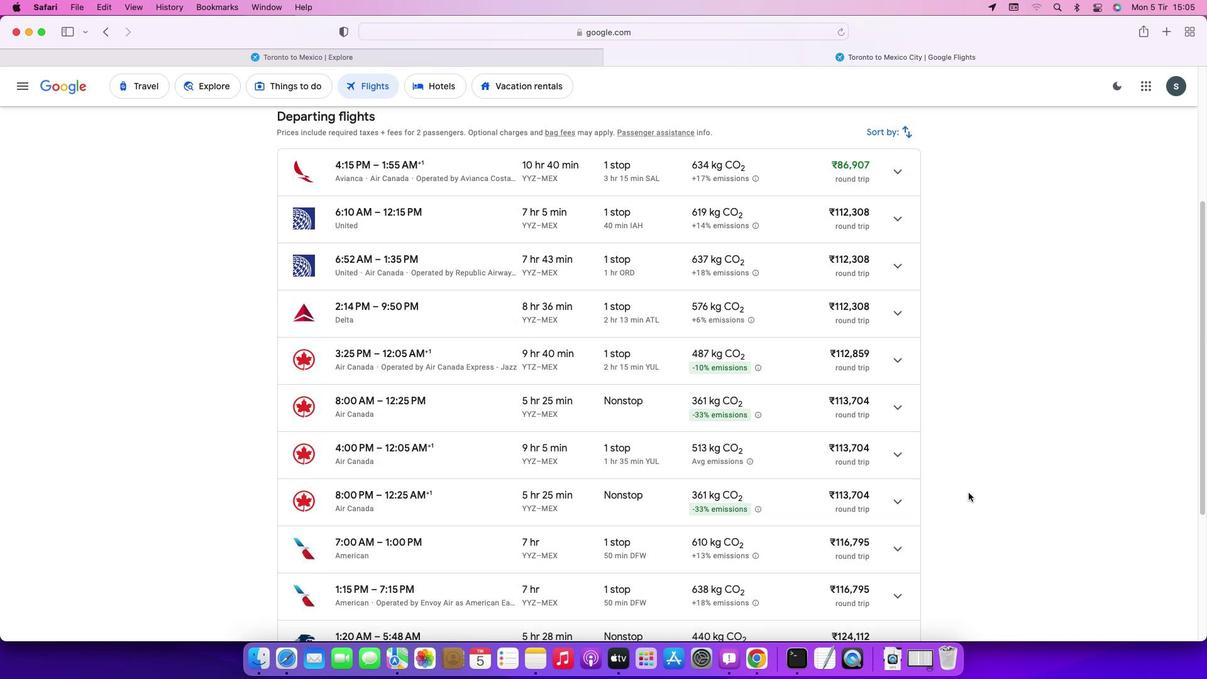
Action: Mouse scrolled (968, 492) with delta (0, 0)
Screenshot: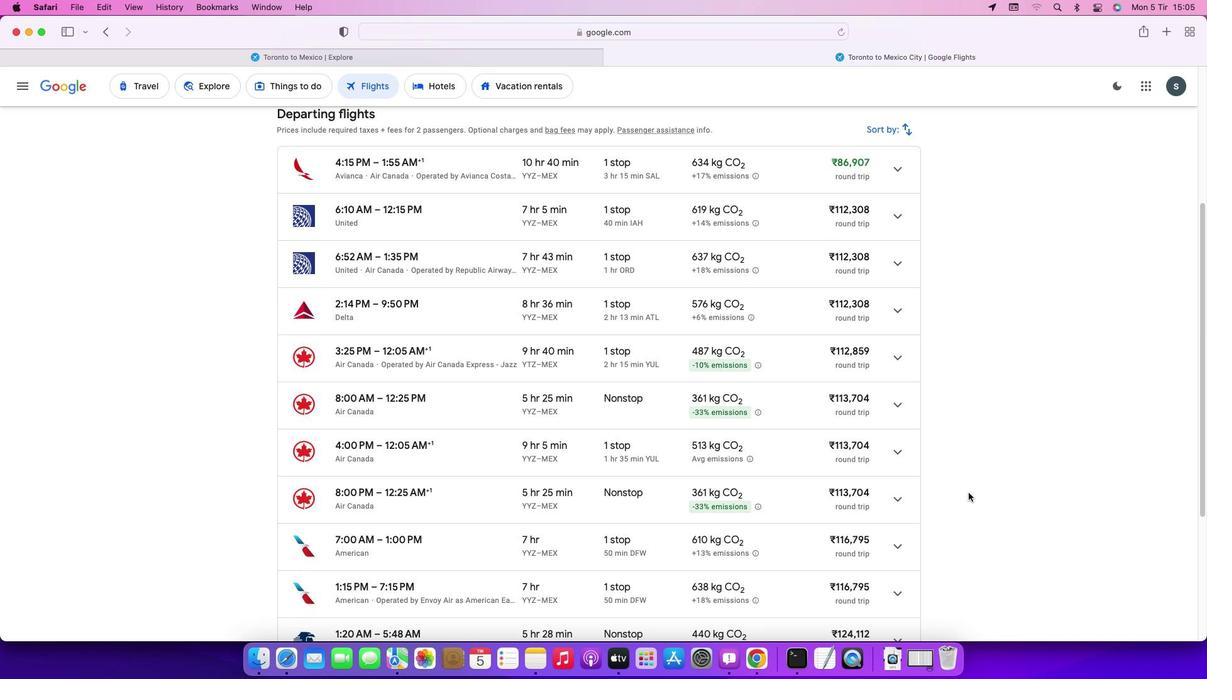 
